 Task: For heading  Tahoma with underline.  font size for heading20,  'Change the font style of data to'Arial.  and font size to 12,  Change the alignment of both headline & data to Align left.  In the sheet  analysisSalesSummary
Action: Mouse moved to (206, 161)
Screenshot: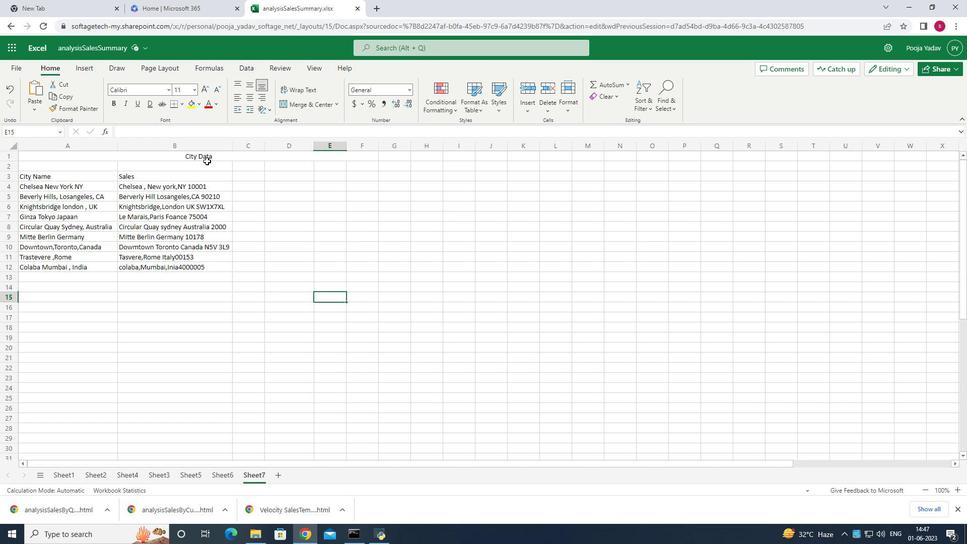 
Action: Mouse pressed left at (206, 161)
Screenshot: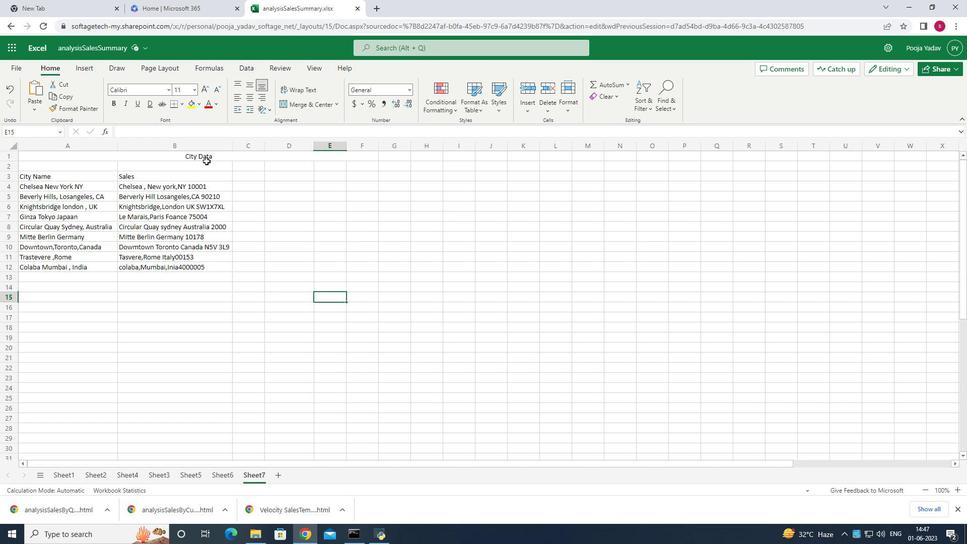 
Action: Mouse moved to (201, 158)
Screenshot: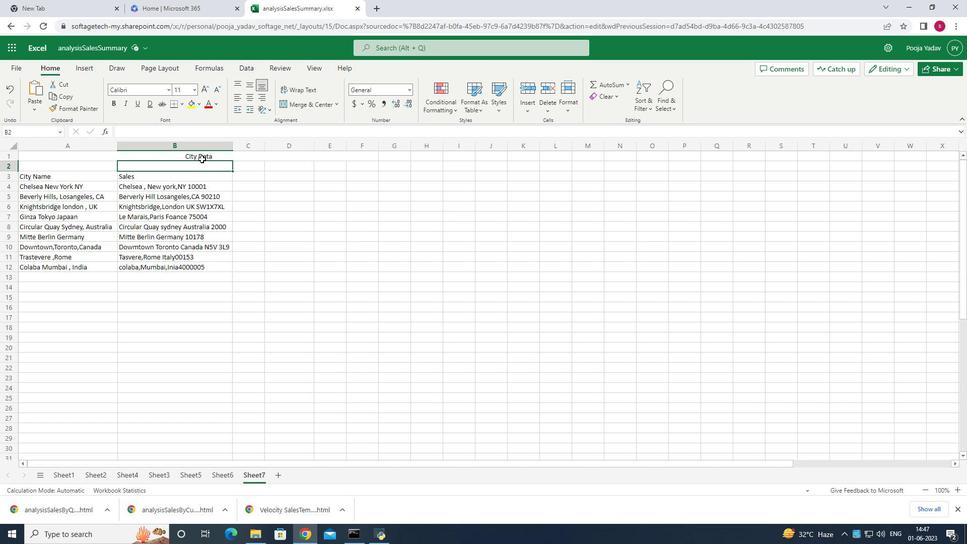 
Action: Mouse pressed left at (201, 158)
Screenshot: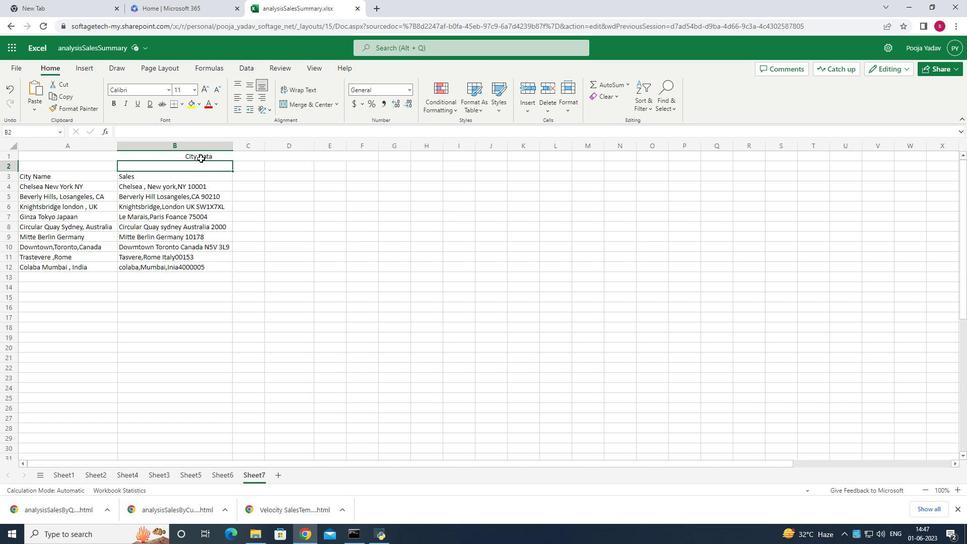 
Action: Key pressed ctrl+U
Screenshot: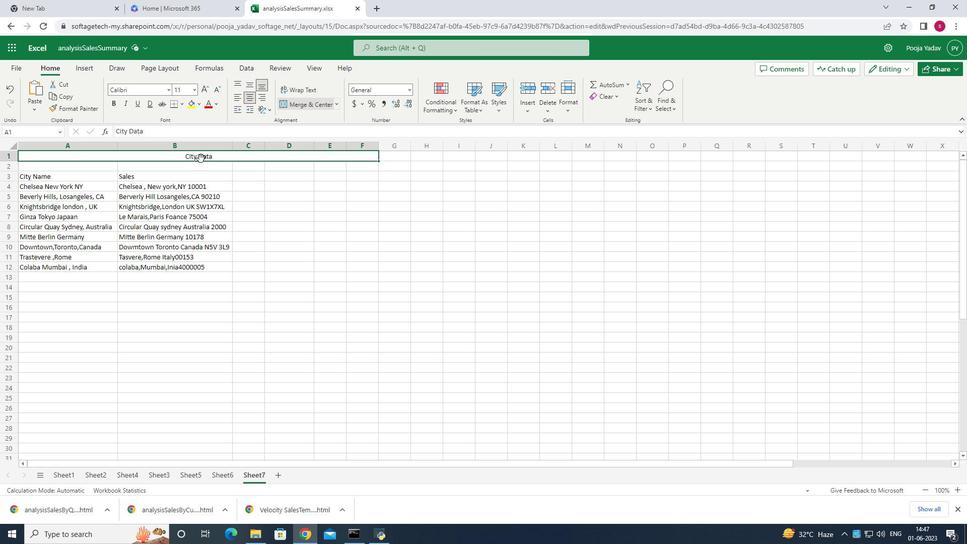 
Action: Mouse moved to (168, 88)
Screenshot: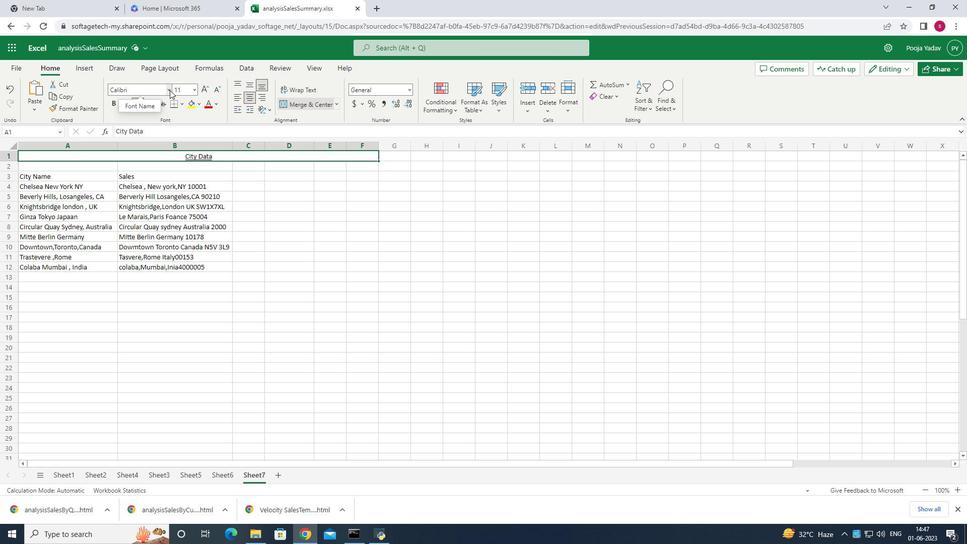 
Action: Mouse pressed left at (168, 88)
Screenshot: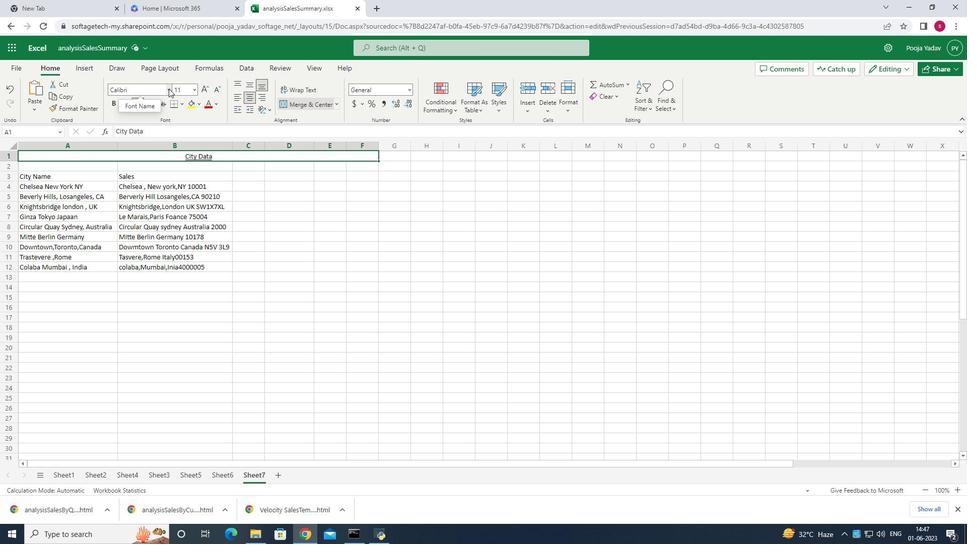 
Action: Mouse moved to (152, 223)
Screenshot: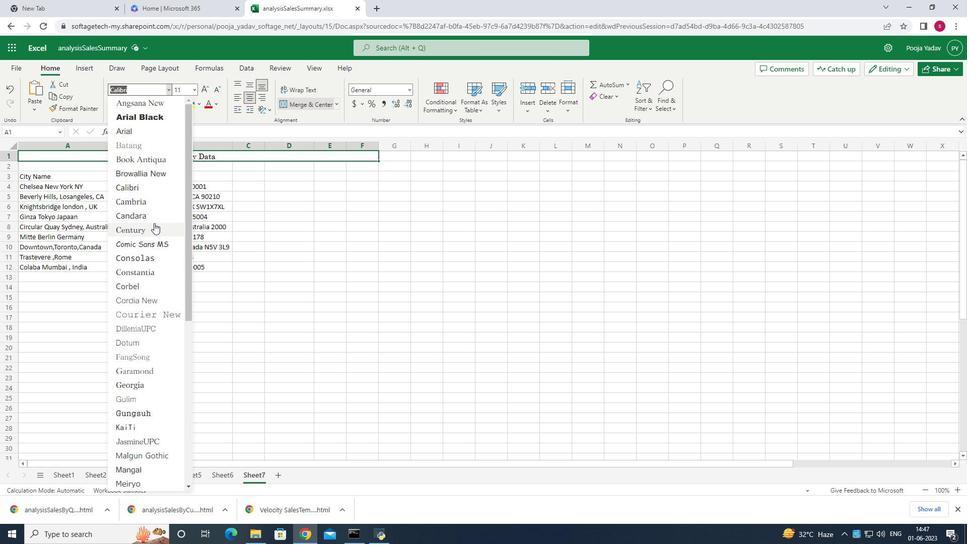 
Action: Mouse scrolled (152, 222) with delta (0, 0)
Screenshot: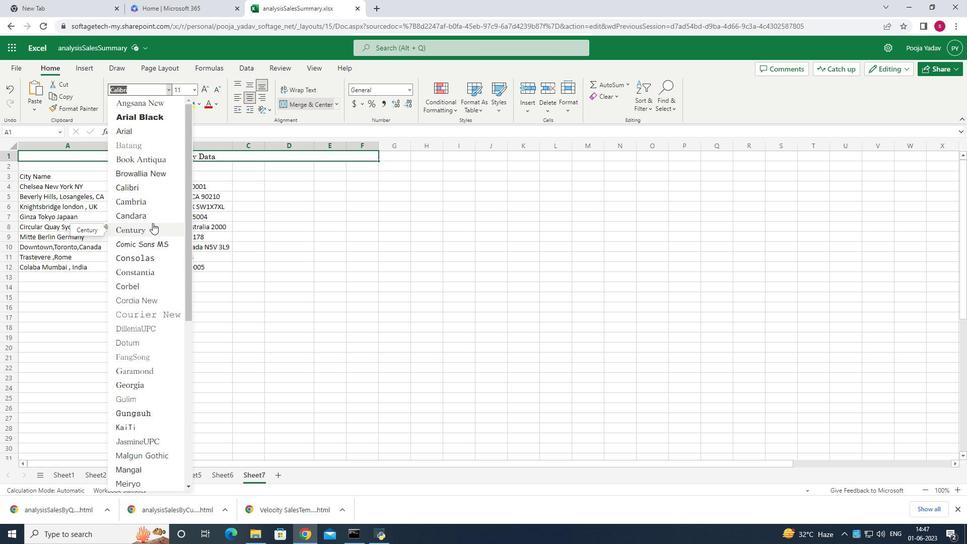 
Action: Mouse scrolled (152, 222) with delta (0, 0)
Screenshot: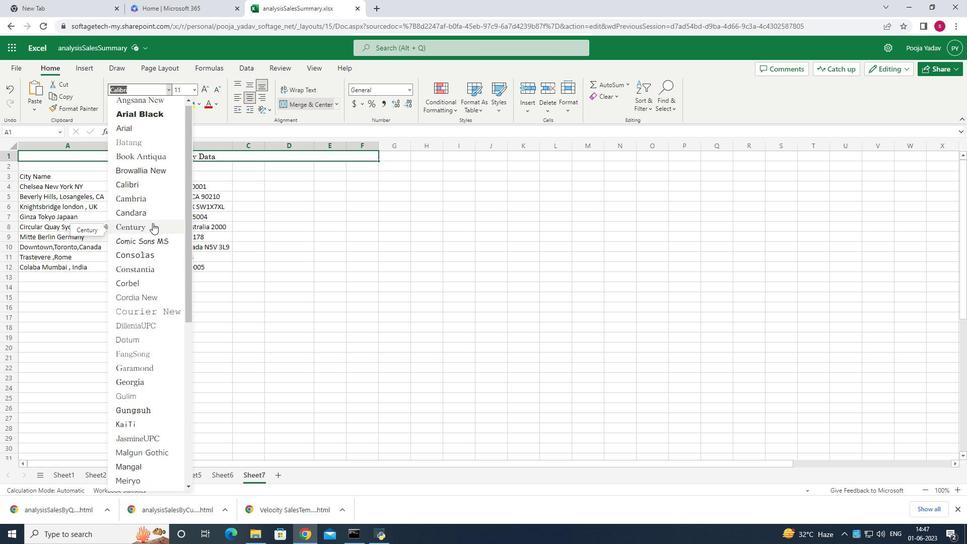 
Action: Mouse moved to (152, 223)
Screenshot: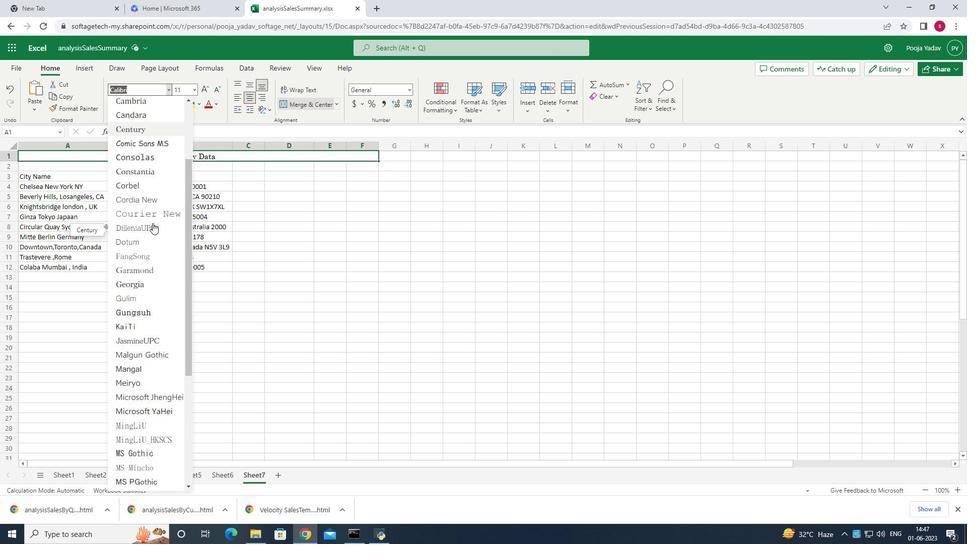 
Action: Mouse scrolled (152, 222) with delta (0, 0)
Screenshot: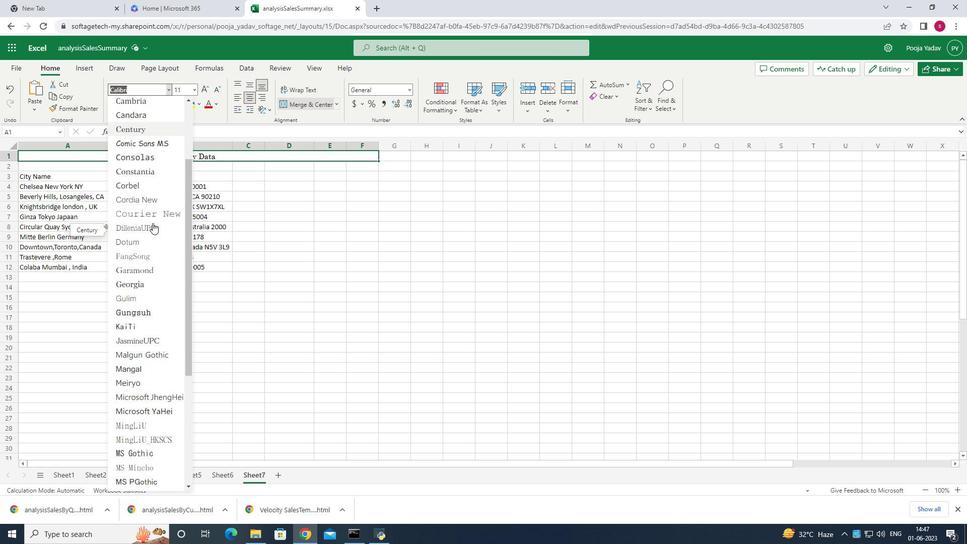 
Action: Mouse scrolled (152, 222) with delta (0, 0)
Screenshot: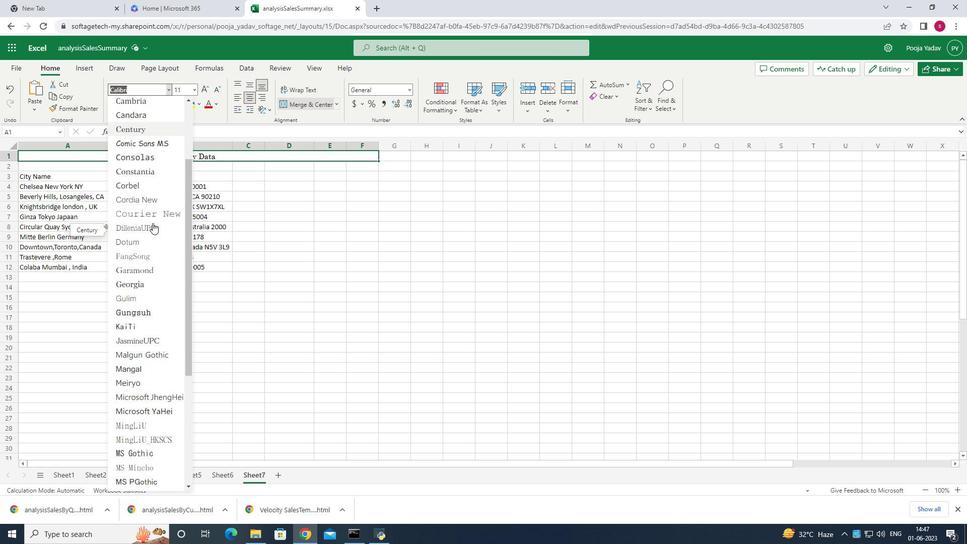
Action: Mouse scrolled (152, 222) with delta (0, 0)
Screenshot: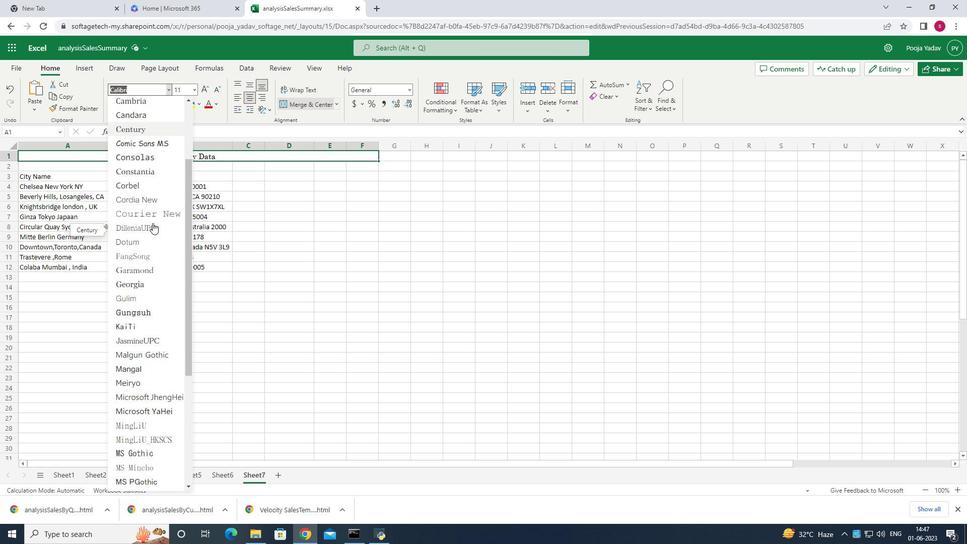 
Action: Mouse scrolled (152, 222) with delta (0, 0)
Screenshot: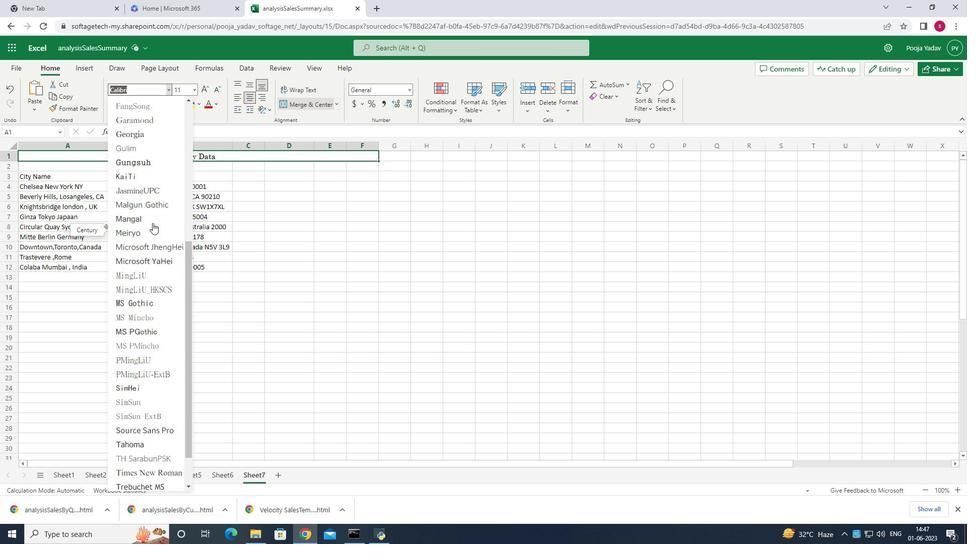 
Action: Mouse scrolled (152, 222) with delta (0, 0)
Screenshot: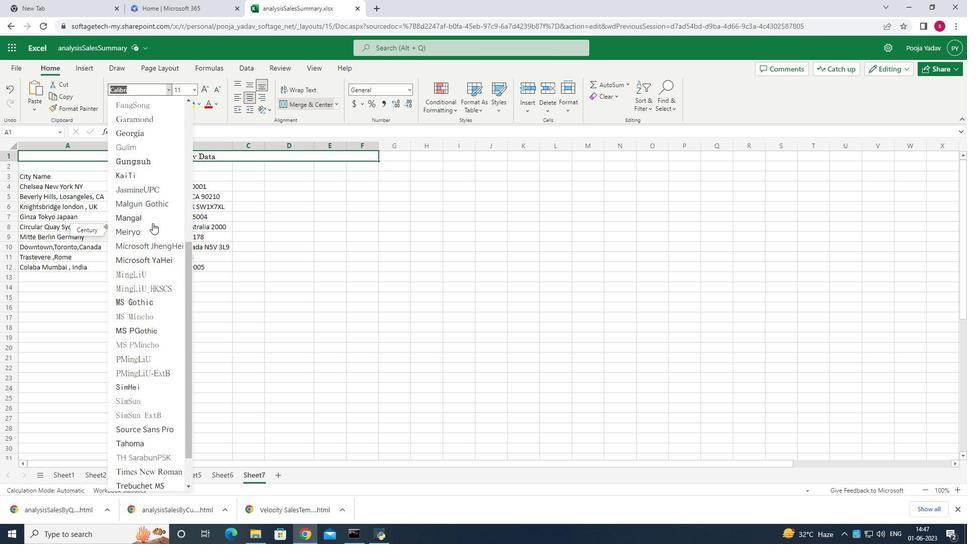 
Action: Mouse scrolled (152, 222) with delta (0, 0)
Screenshot: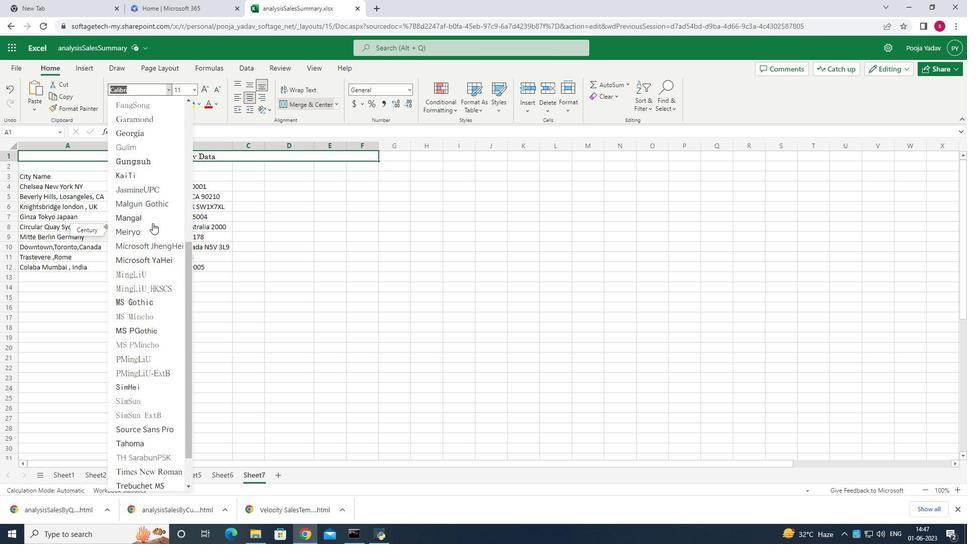 
Action: Mouse scrolled (152, 222) with delta (0, 0)
Screenshot: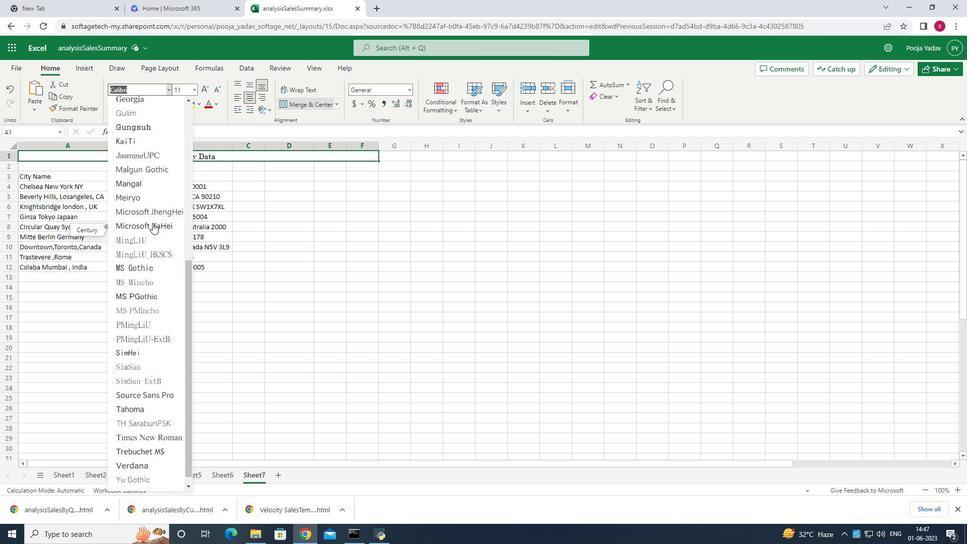
Action: Mouse scrolled (152, 222) with delta (0, 0)
Screenshot: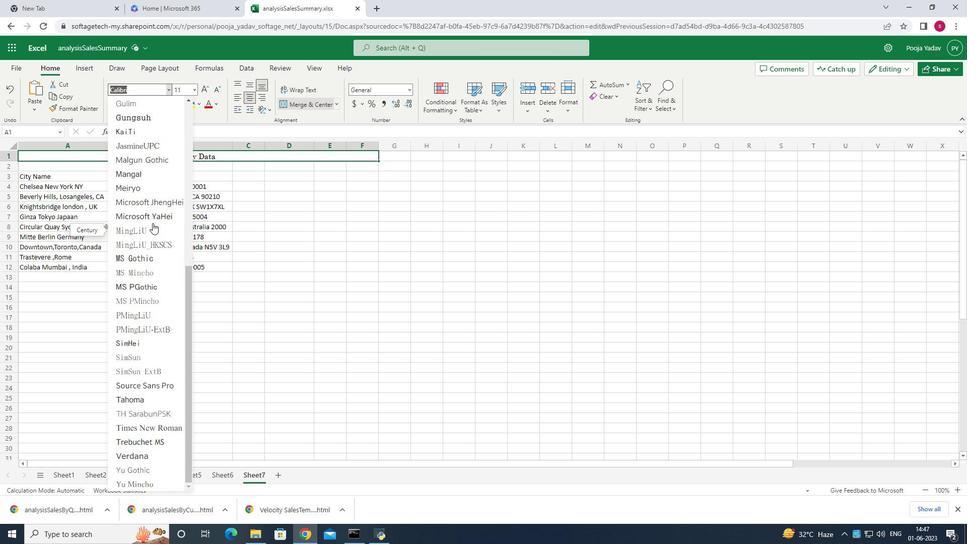 
Action: Mouse scrolled (152, 222) with delta (0, 0)
Screenshot: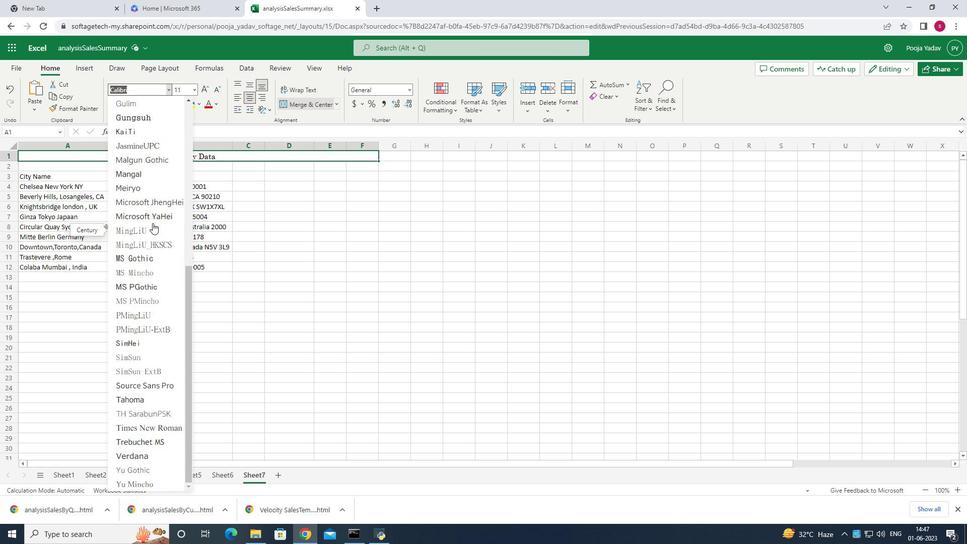 
Action: Mouse scrolled (152, 222) with delta (0, 0)
Screenshot: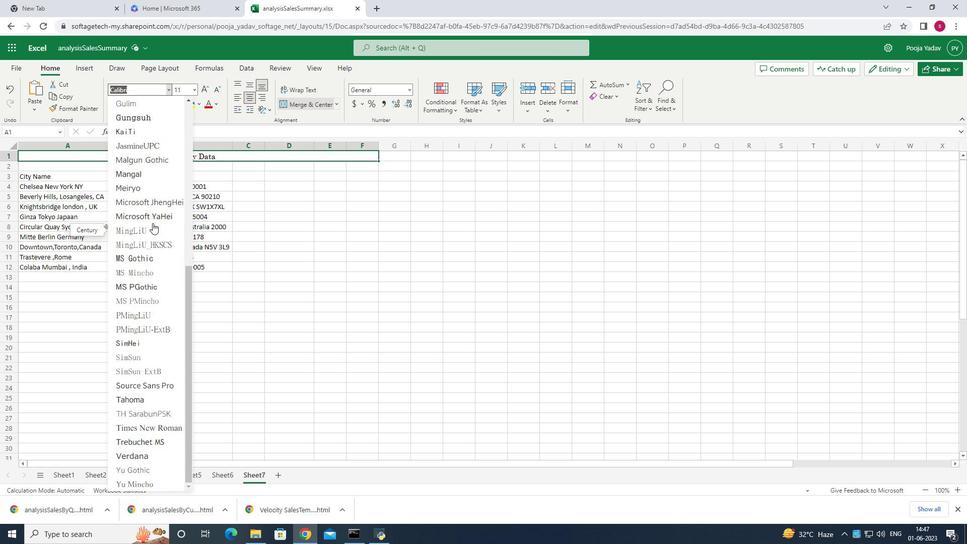 
Action: Mouse scrolled (152, 222) with delta (0, 0)
Screenshot: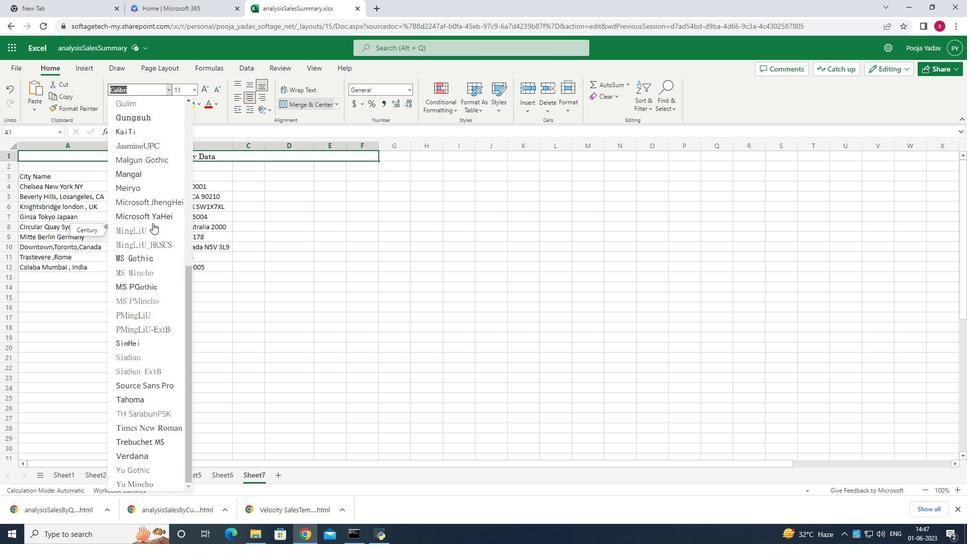 
Action: Mouse scrolled (152, 222) with delta (0, 0)
Screenshot: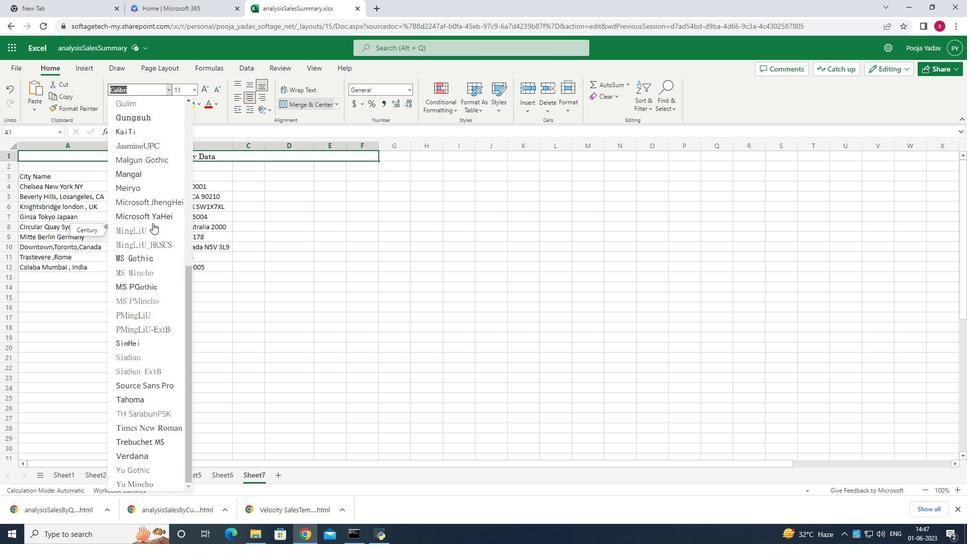 
Action: Mouse scrolled (152, 222) with delta (0, 0)
Screenshot: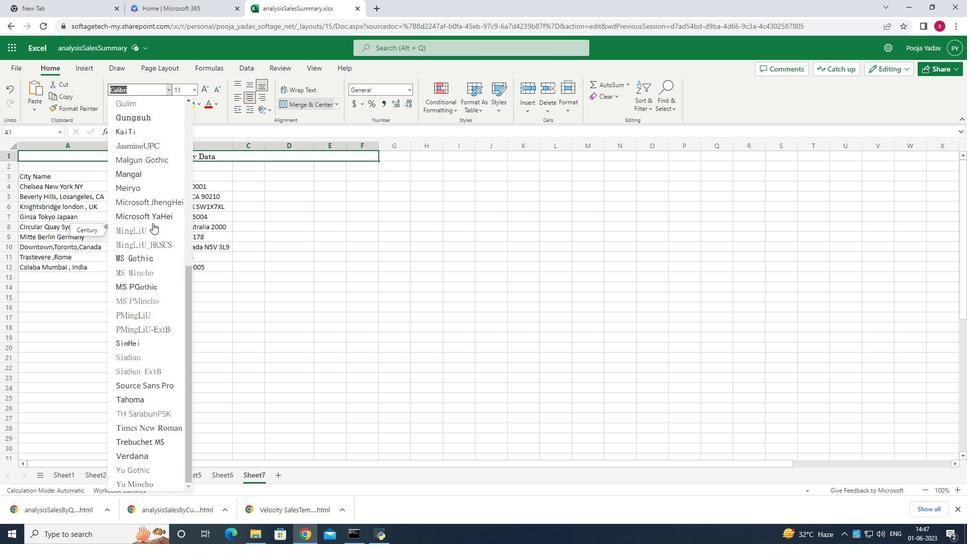 
Action: Mouse moved to (157, 88)
Screenshot: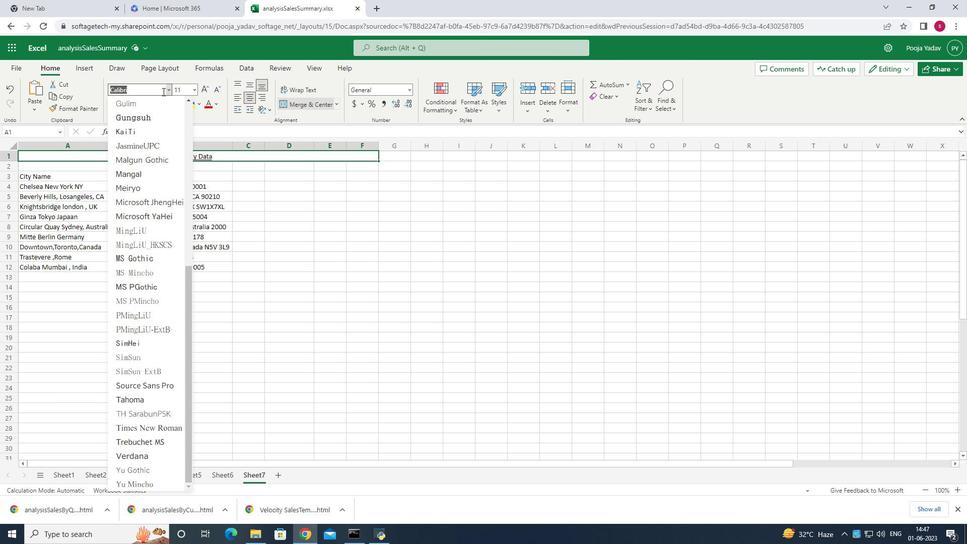 
Action: Mouse pressed left at (157, 88)
Screenshot: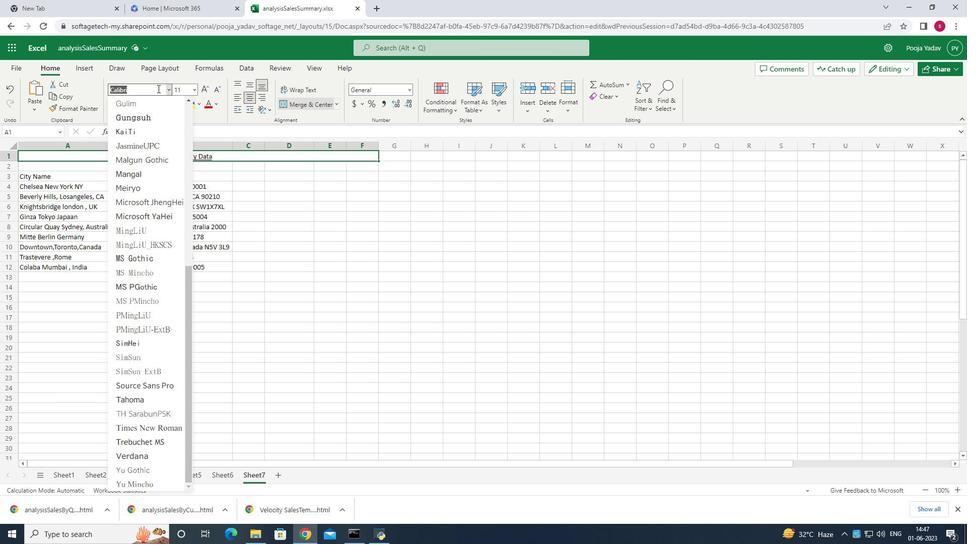 
Action: Mouse moved to (157, 88)
Screenshot: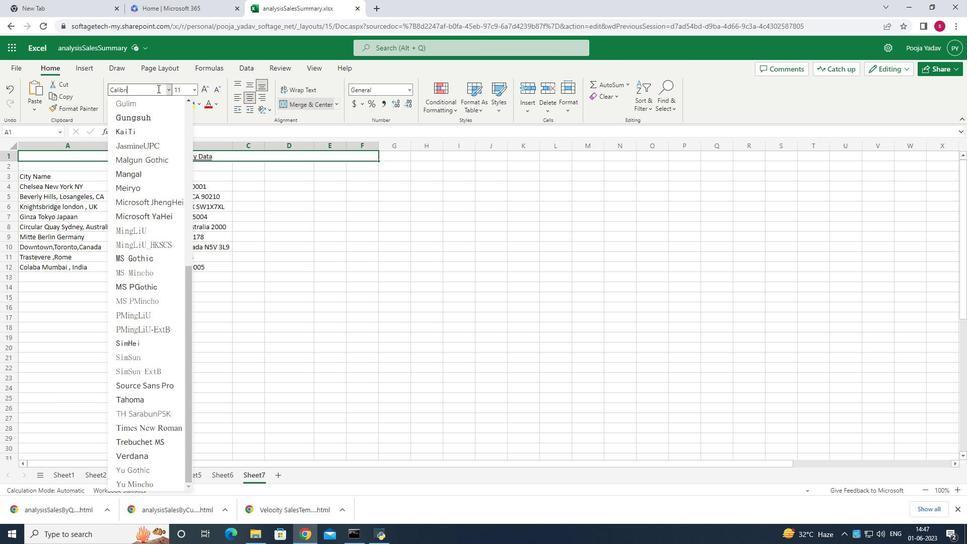
Action: Key pressed <Key.backspace><Key.backspace><Key.backspace><Key.backspace><Key.backspace><Key.backspace><Key.backspace><Key.backspace><Key.backspace><Key.backspace><Key.backspace><Key.shift>Taho<Key.enter>
Screenshot: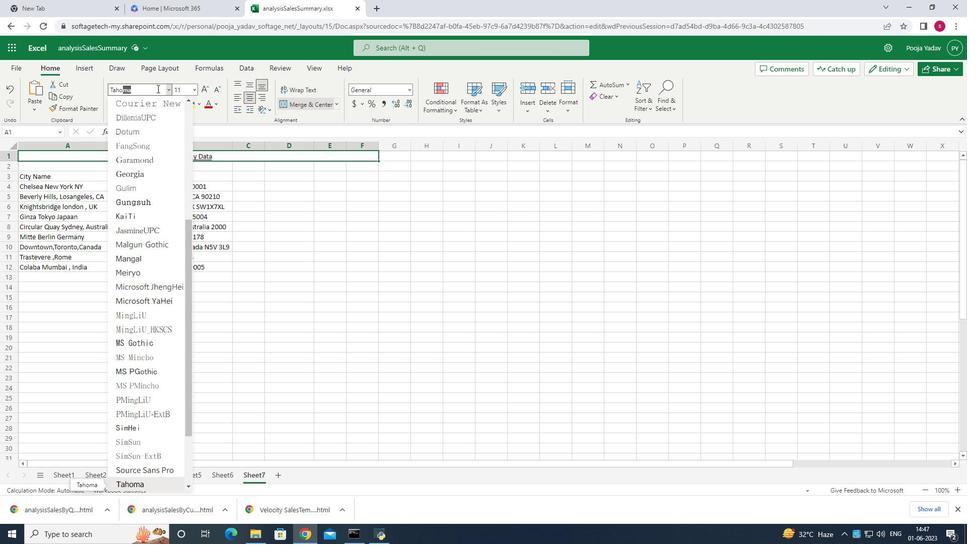 
Action: Mouse moved to (192, 87)
Screenshot: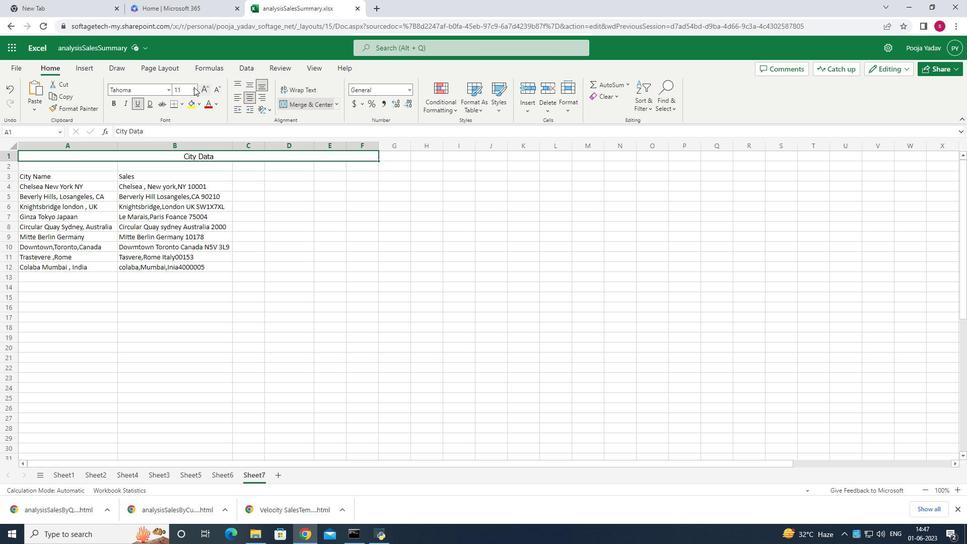 
Action: Mouse pressed left at (192, 87)
Screenshot: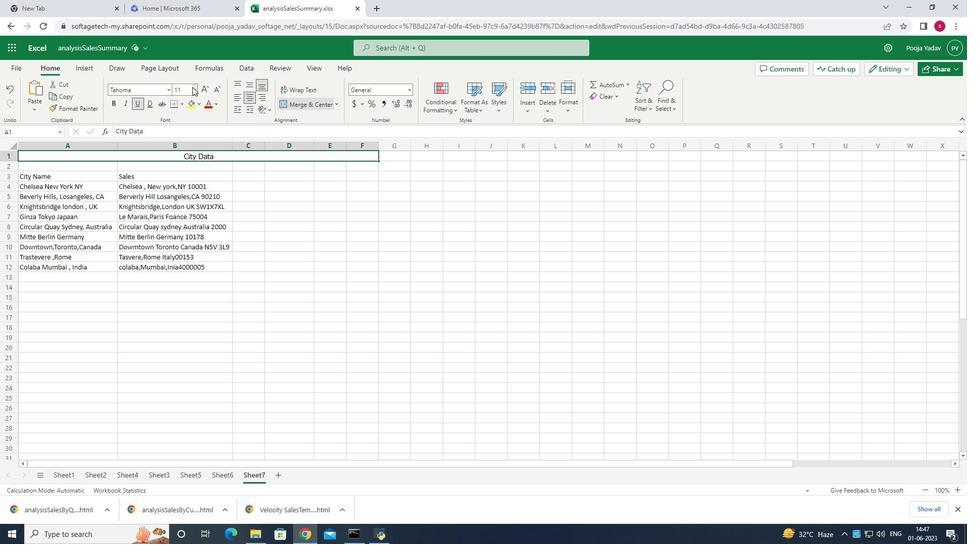 
Action: Mouse moved to (180, 212)
Screenshot: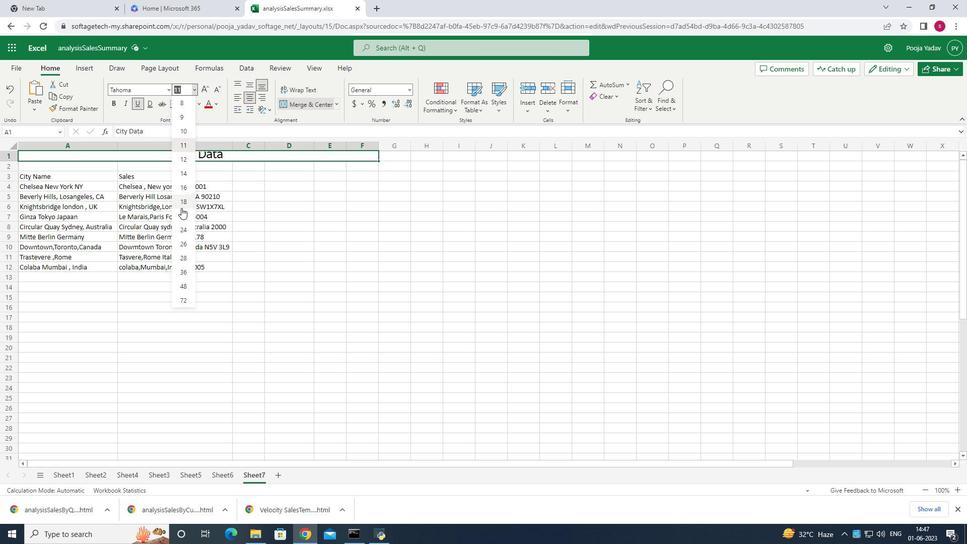 
Action: Mouse pressed left at (180, 212)
Screenshot: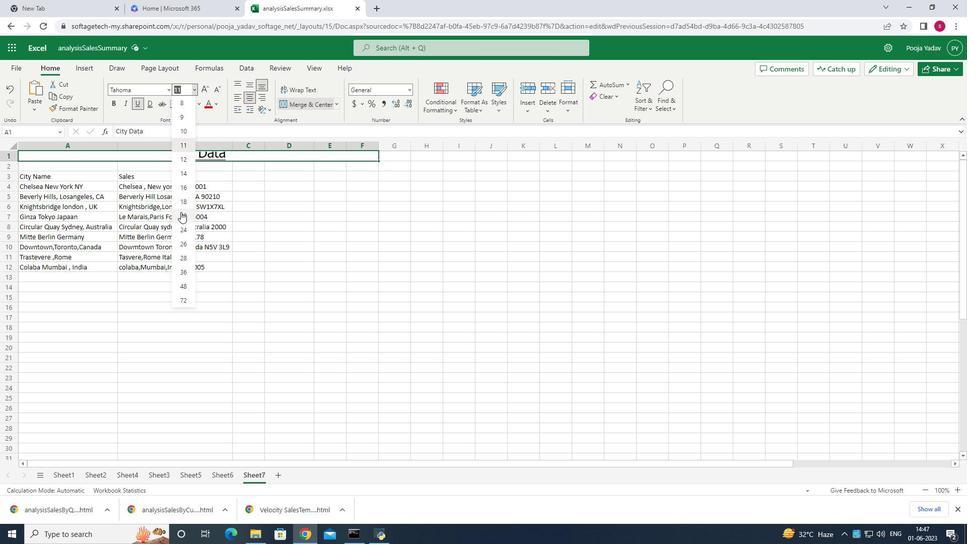 
Action: Mouse moved to (174, 160)
Screenshot: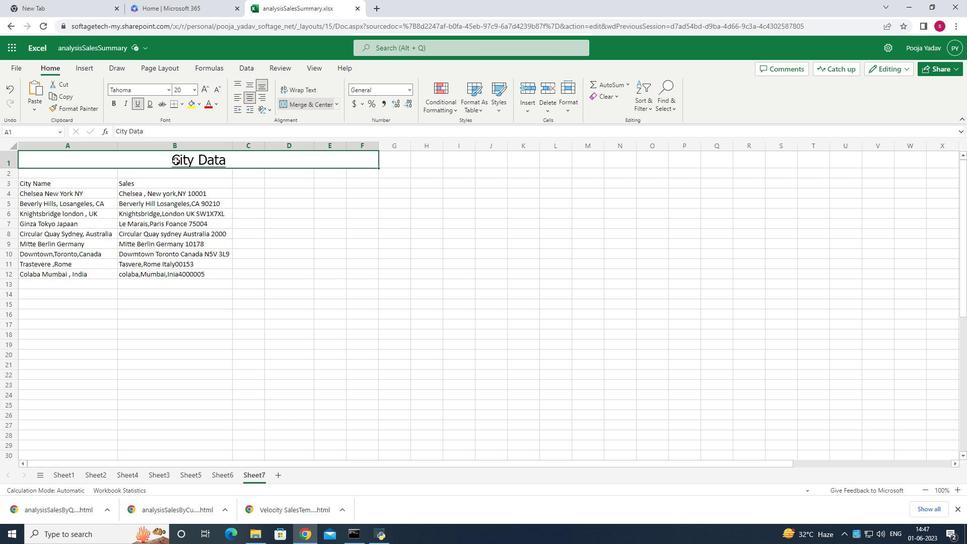
Action: Mouse pressed left at (174, 160)
Screenshot: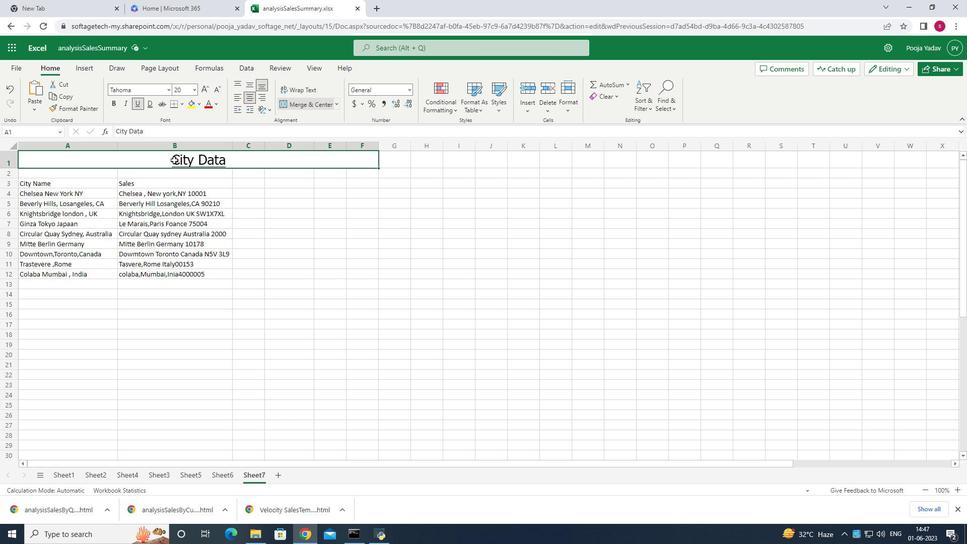 
Action: Mouse pressed left at (174, 160)
Screenshot: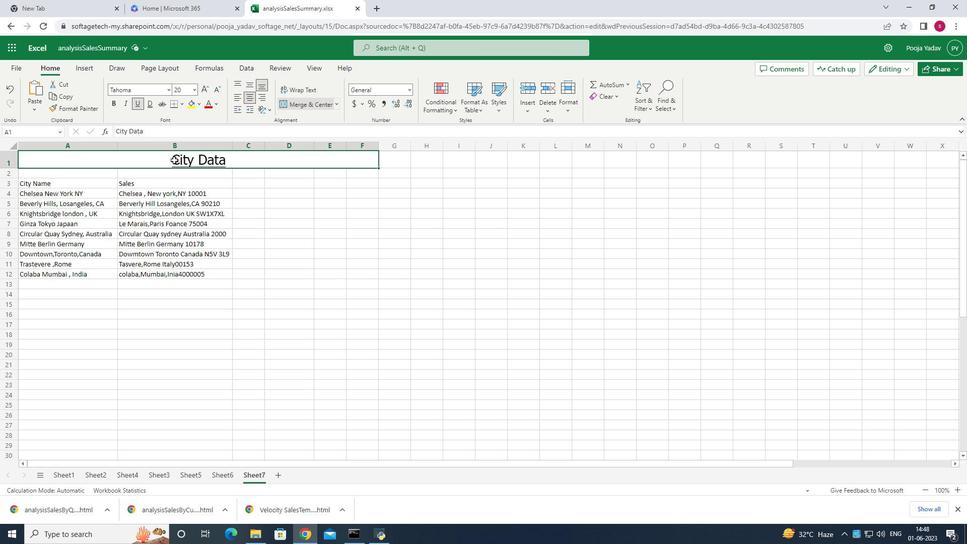 
Action: Mouse moved to (377, 143)
Screenshot: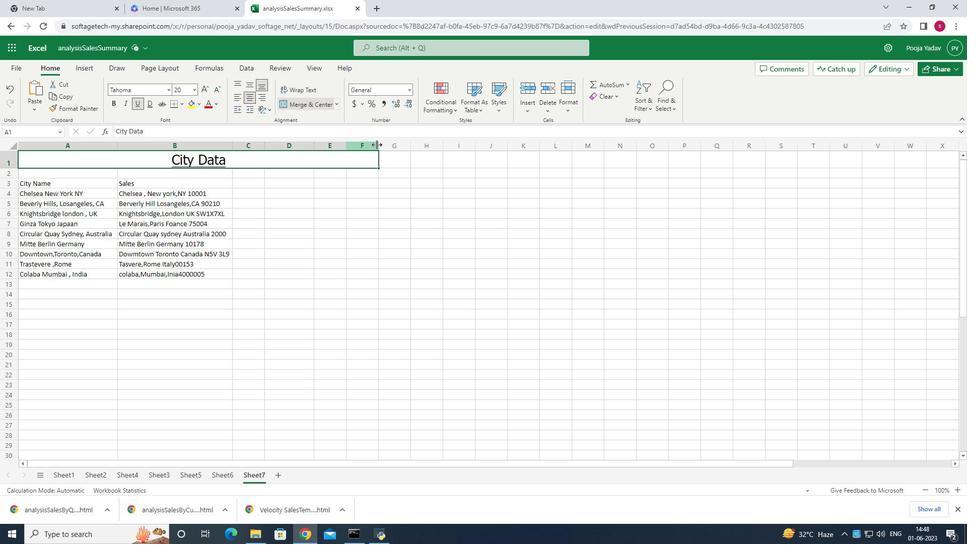 
Action: Mouse pressed left at (377, 143)
Screenshot: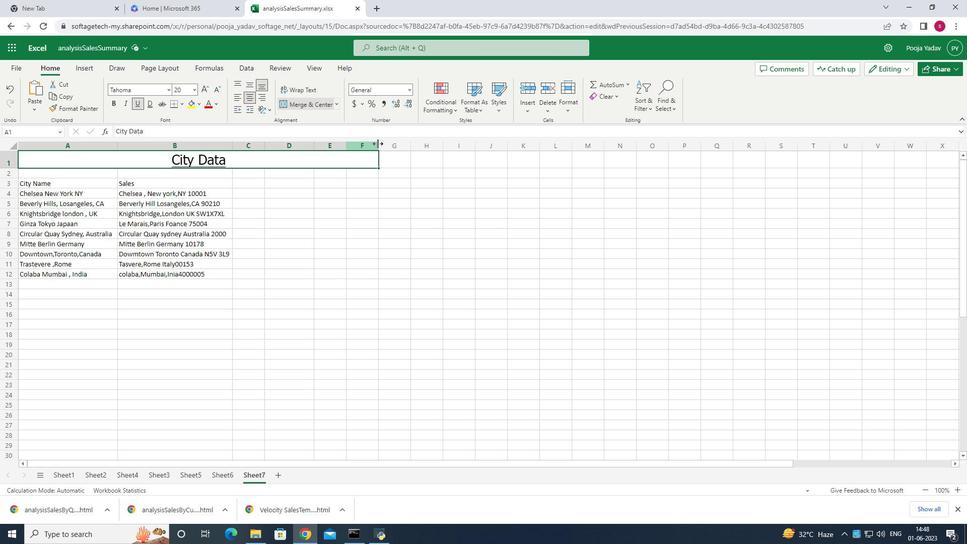 
Action: Mouse moved to (345, 143)
Screenshot: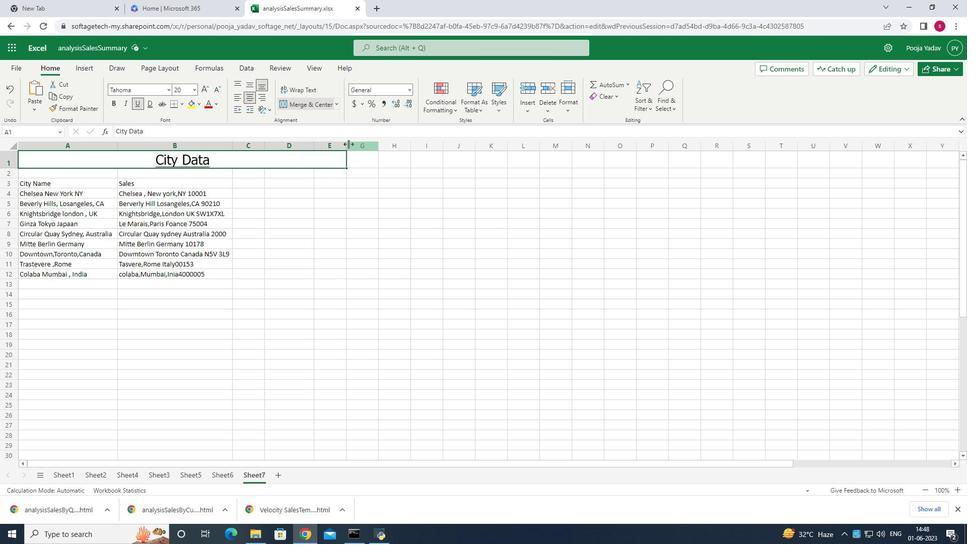 
Action: Mouse pressed left at (345, 143)
Screenshot: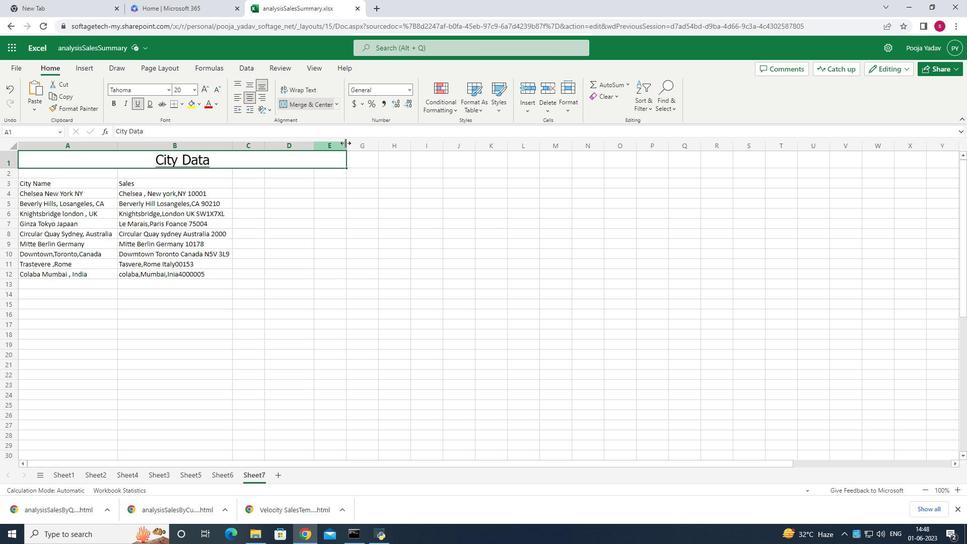 
Action: Mouse moved to (315, 143)
Screenshot: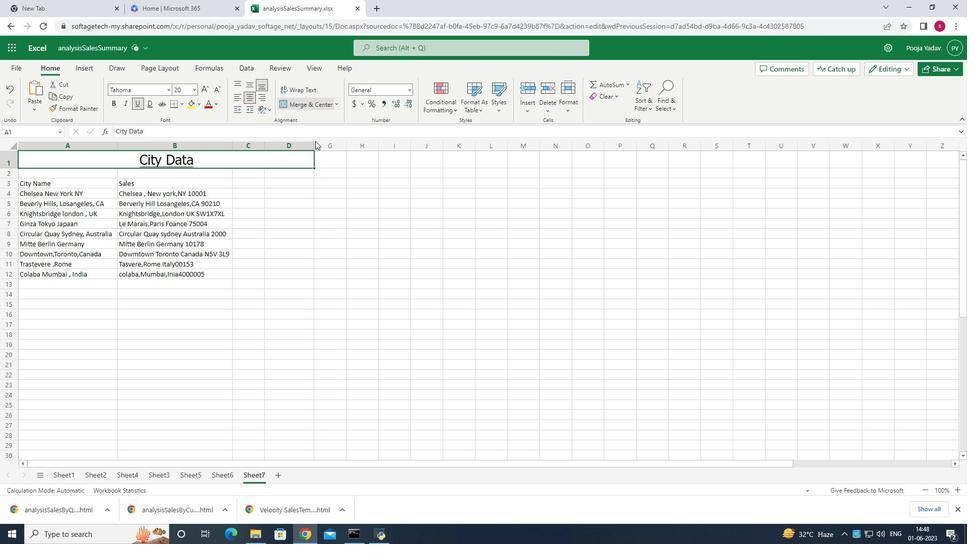 
Action: Mouse pressed left at (315, 143)
Screenshot: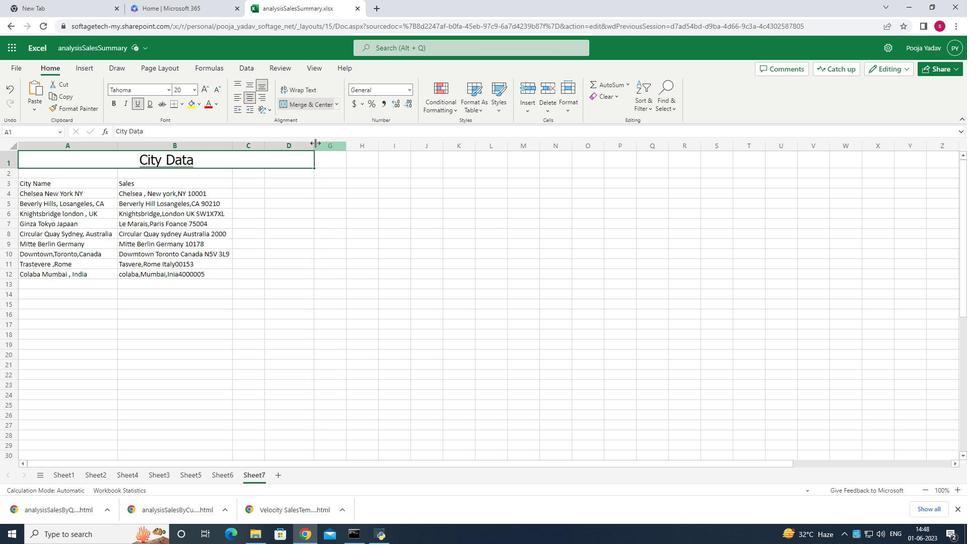 
Action: Mouse moved to (189, 162)
Screenshot: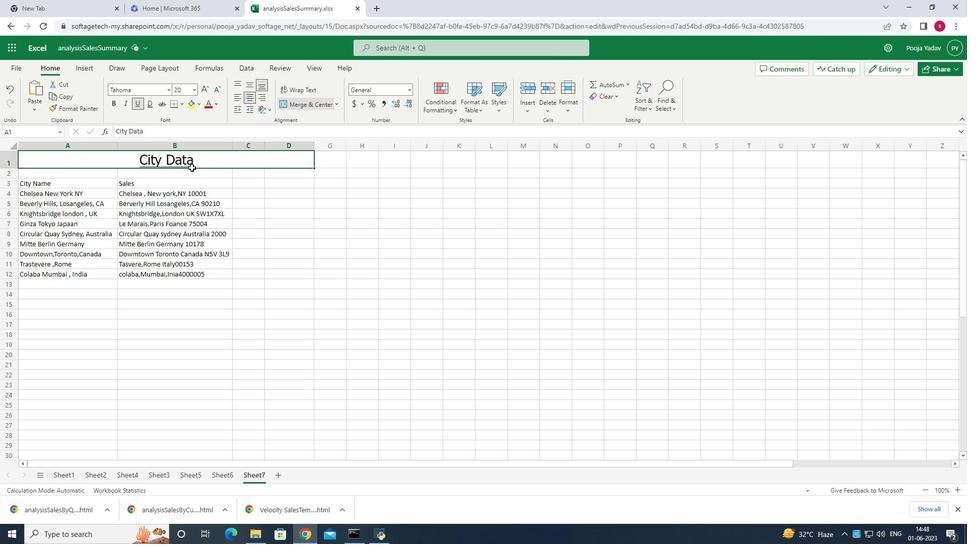 
Action: Mouse pressed left at (189, 162)
Screenshot: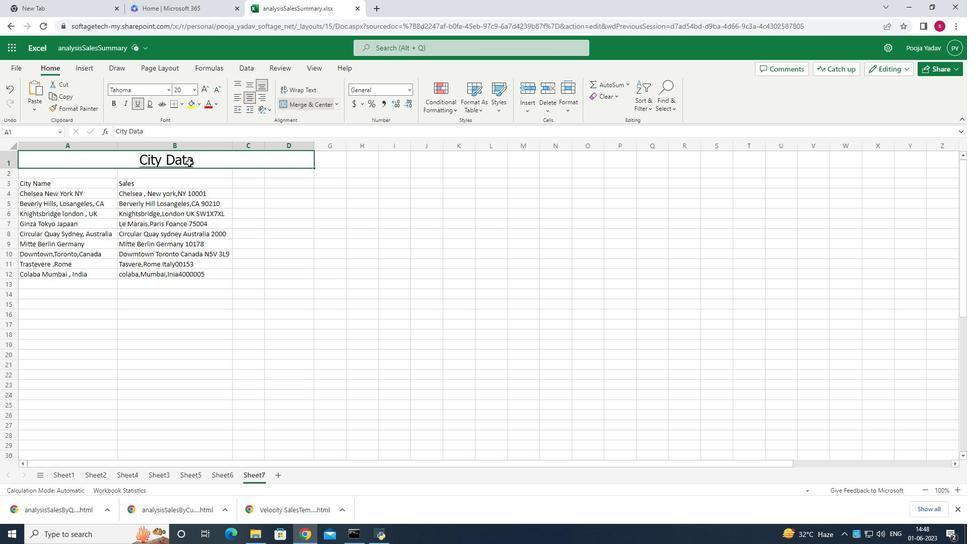 
Action: Mouse moved to (253, 198)
Screenshot: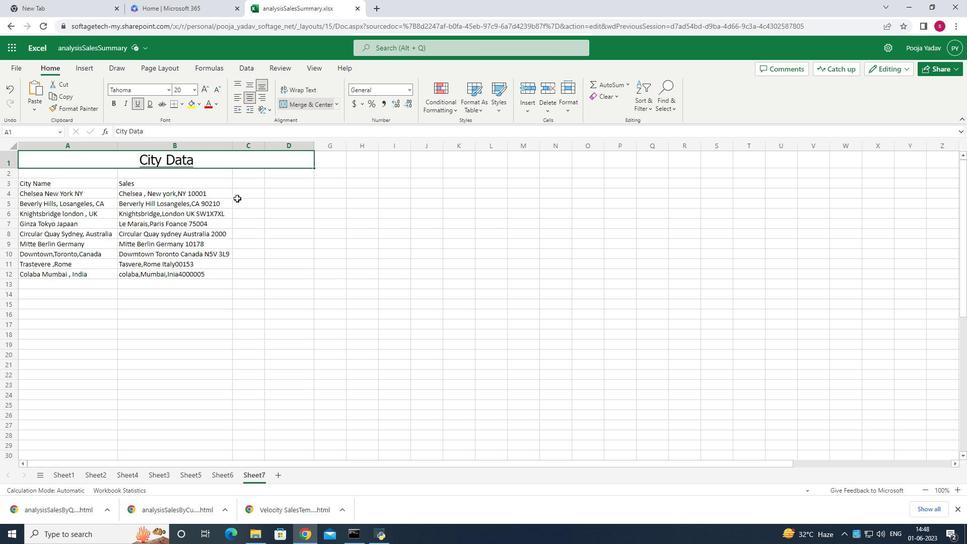 
Action: Mouse pressed left at (253, 198)
Screenshot: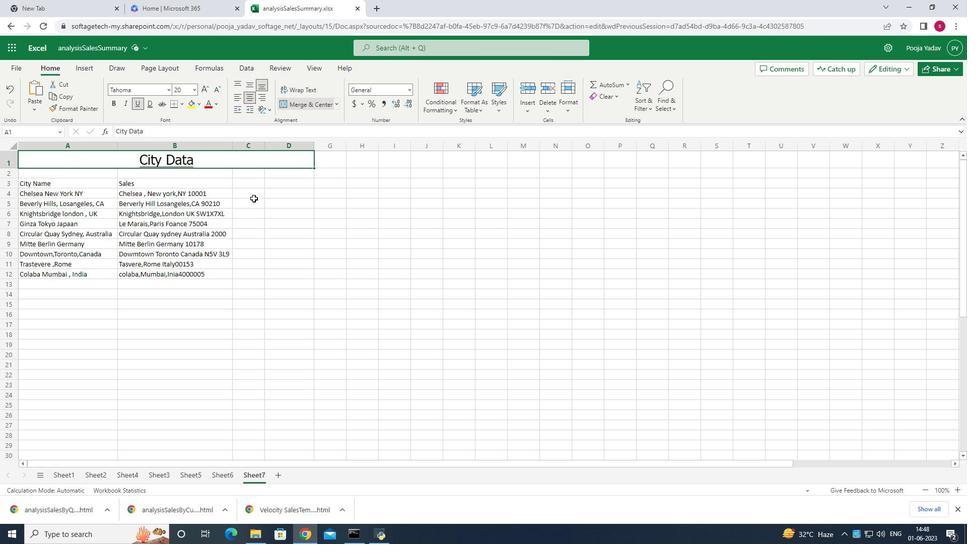 
Action: Mouse moved to (169, 166)
Screenshot: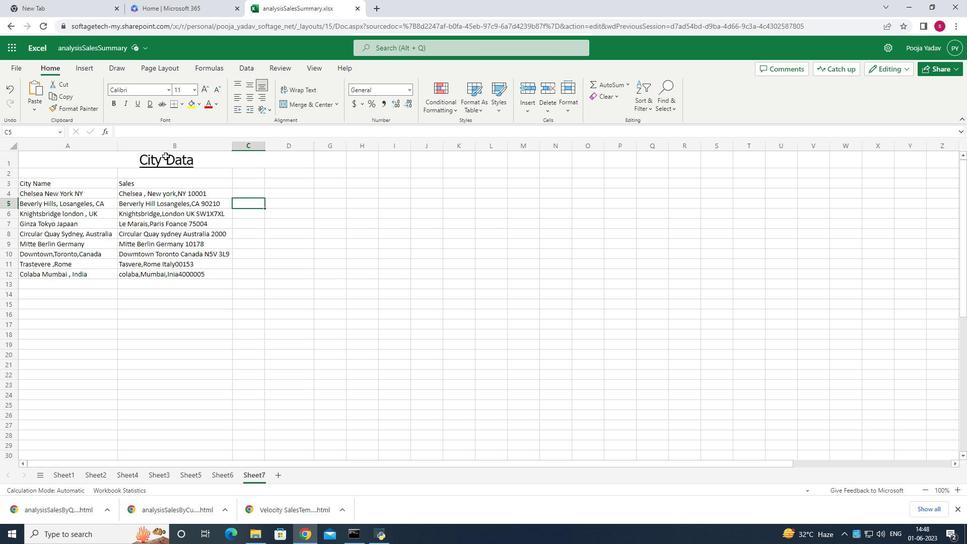 
Action: Mouse pressed left at (169, 166)
Screenshot: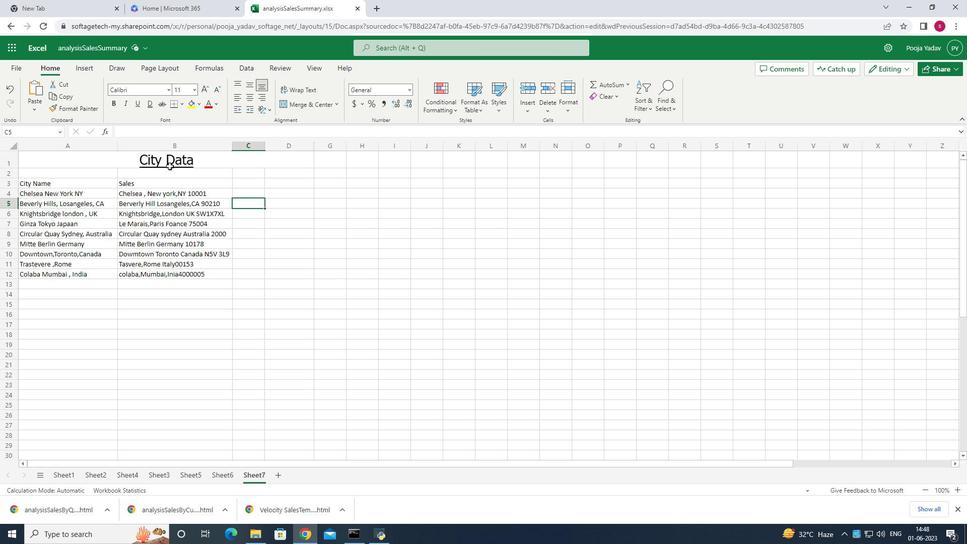 
Action: Mouse moved to (314, 142)
Screenshot: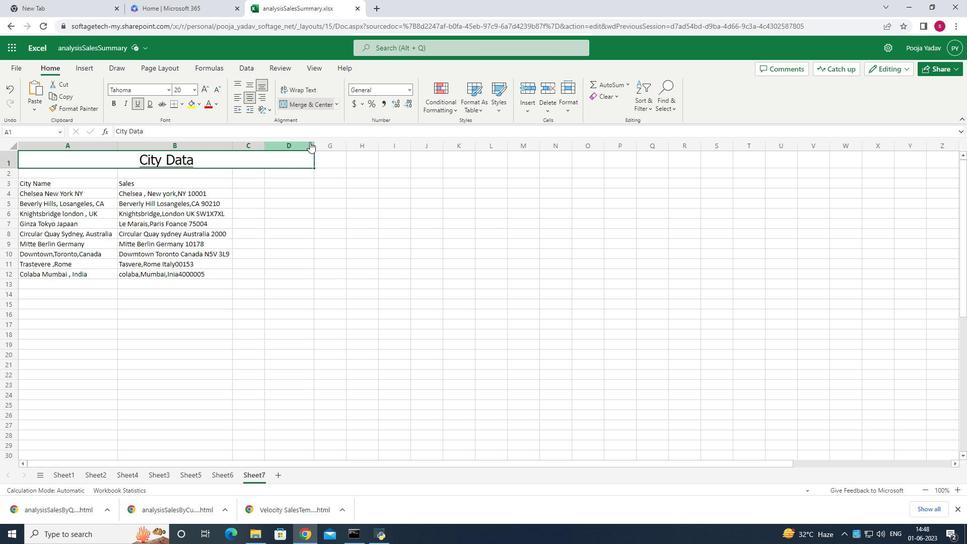 
Action: Mouse pressed left at (314, 142)
Screenshot: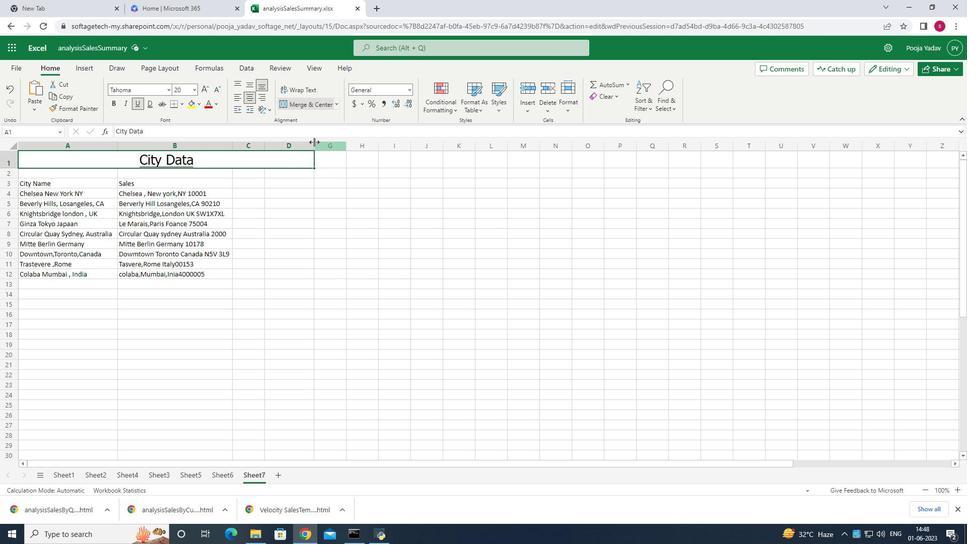 
Action: Mouse moved to (44, 178)
Screenshot: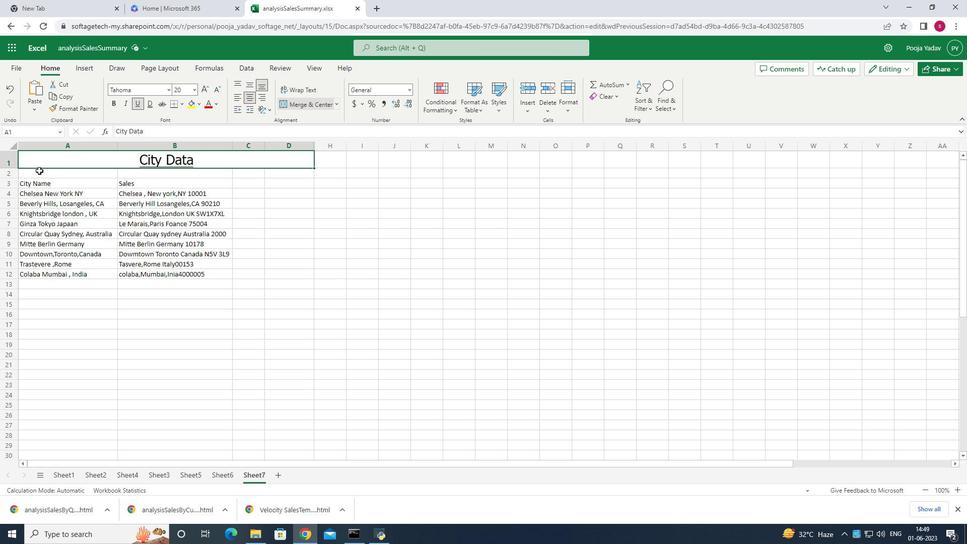 
Action: Mouse pressed left at (44, 178)
Screenshot: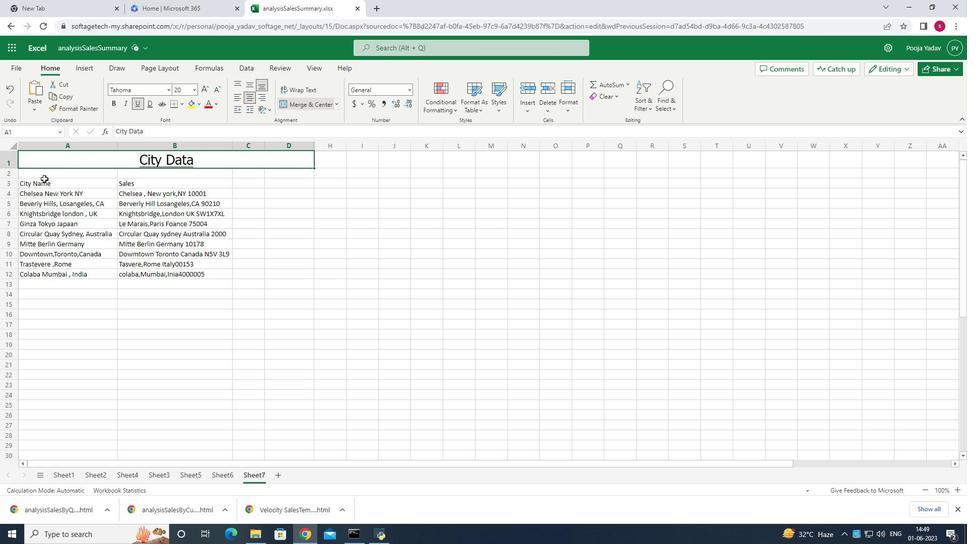 
Action: Mouse moved to (83, 171)
Screenshot: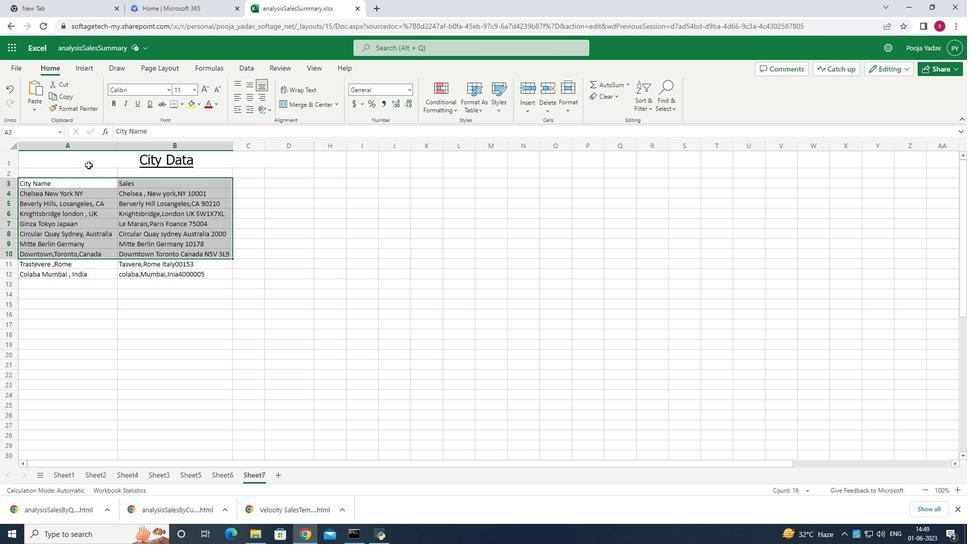 
Action: Mouse pressed left at (83, 171)
Screenshot: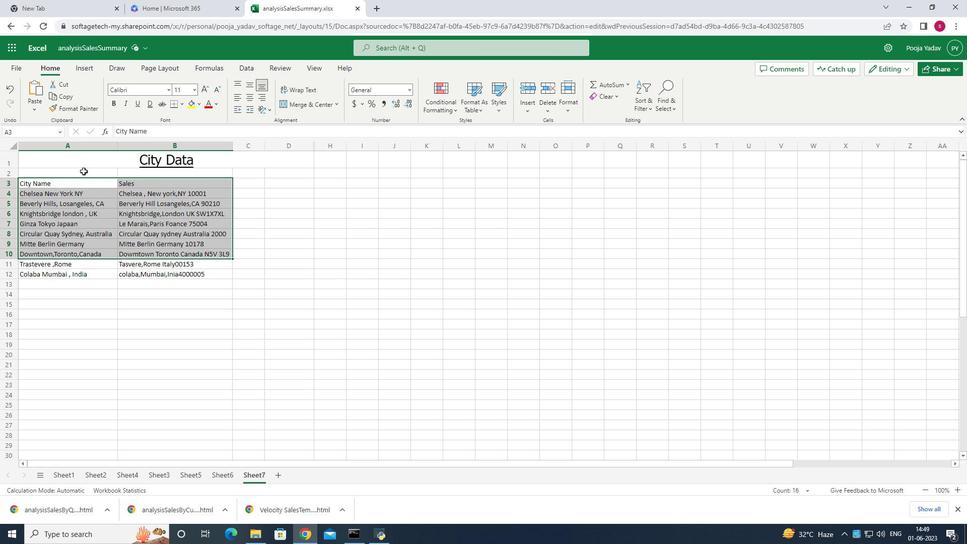 
Action: Mouse pressed left at (83, 171)
Screenshot: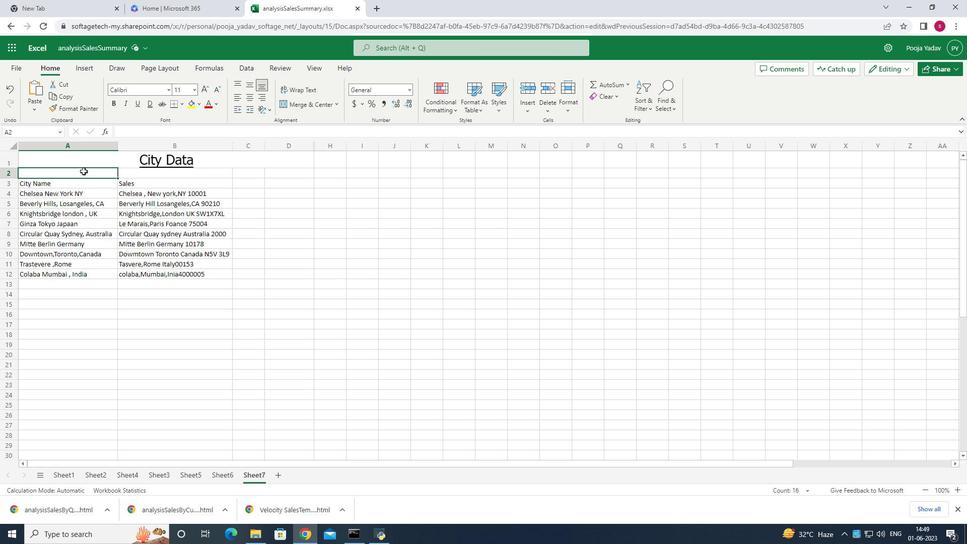 
Action: Mouse moved to (167, 92)
Screenshot: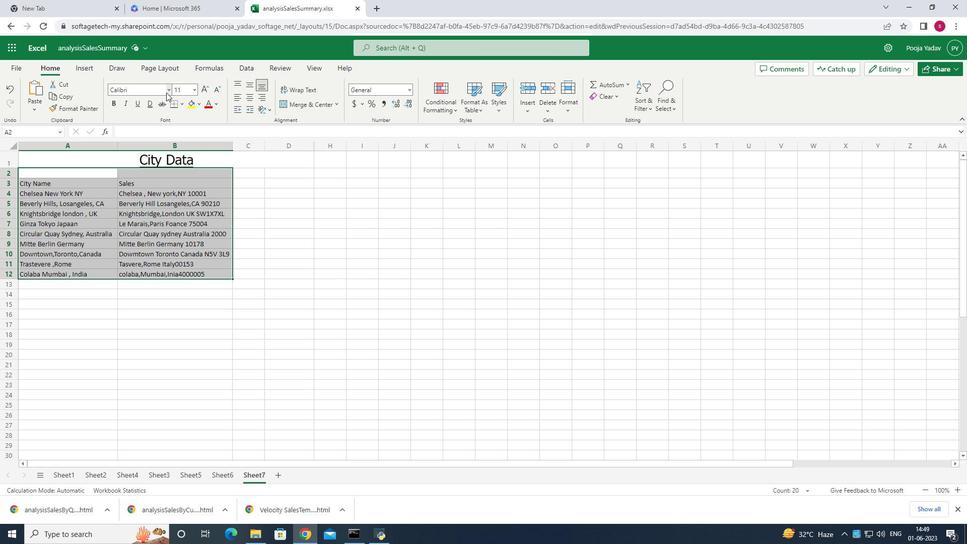
Action: Mouse pressed left at (167, 92)
Screenshot: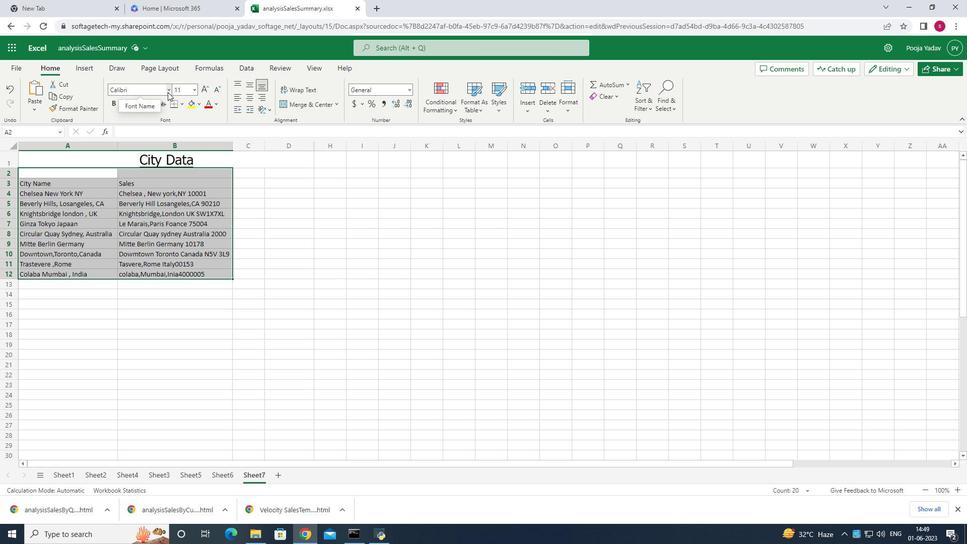 
Action: Mouse moved to (150, 130)
Screenshot: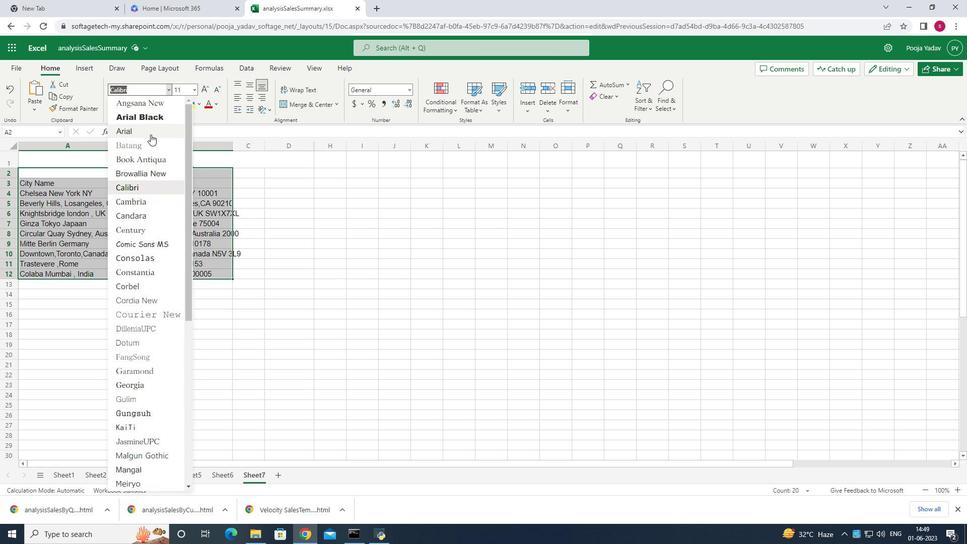
Action: Mouse pressed left at (150, 130)
Screenshot: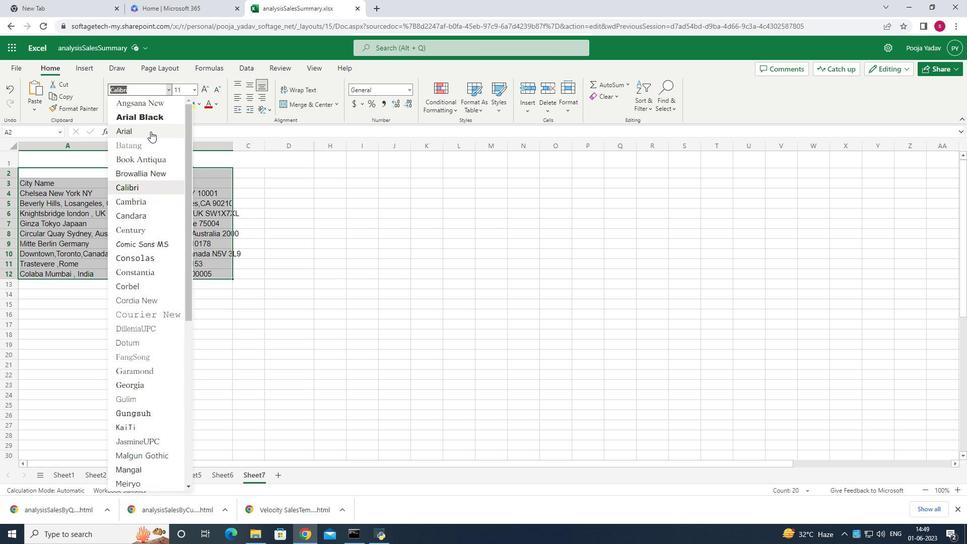 
Action: Mouse moved to (231, 146)
Screenshot: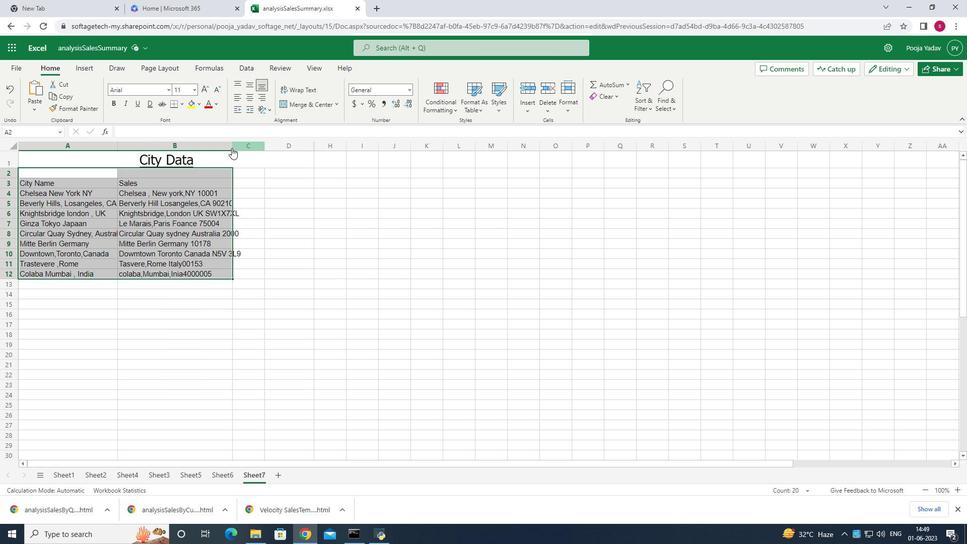 
Action: Mouse pressed left at (231, 146)
Screenshot: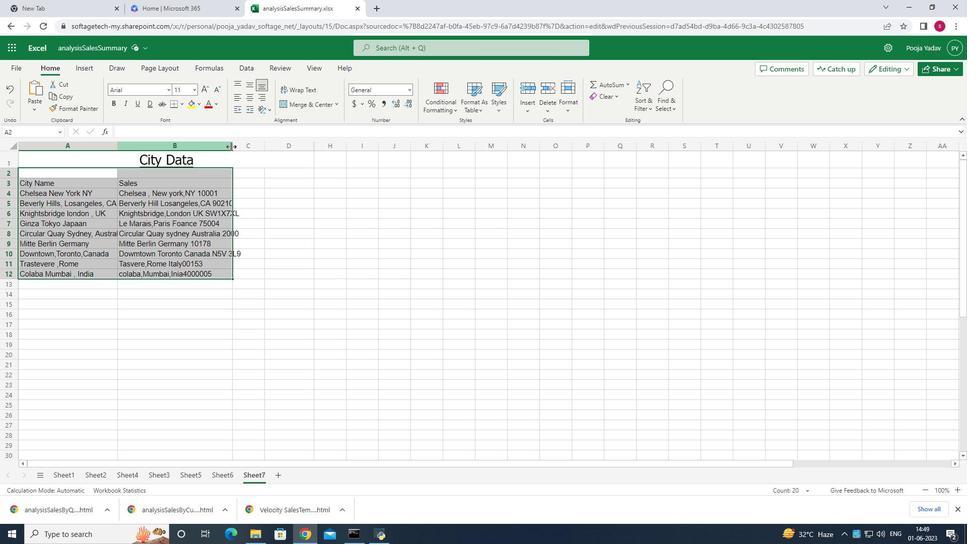 
Action: Mouse moved to (196, 88)
Screenshot: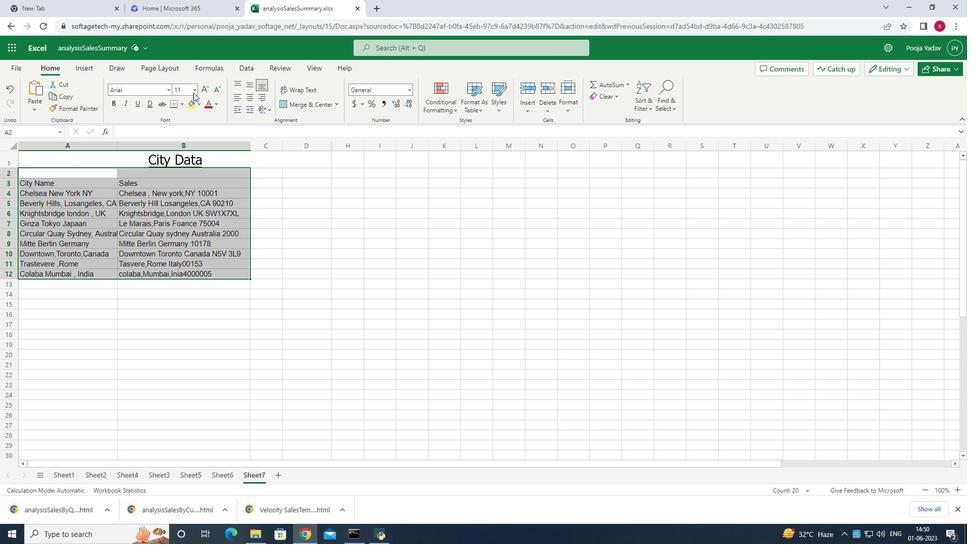 
Action: Mouse pressed left at (196, 88)
Screenshot: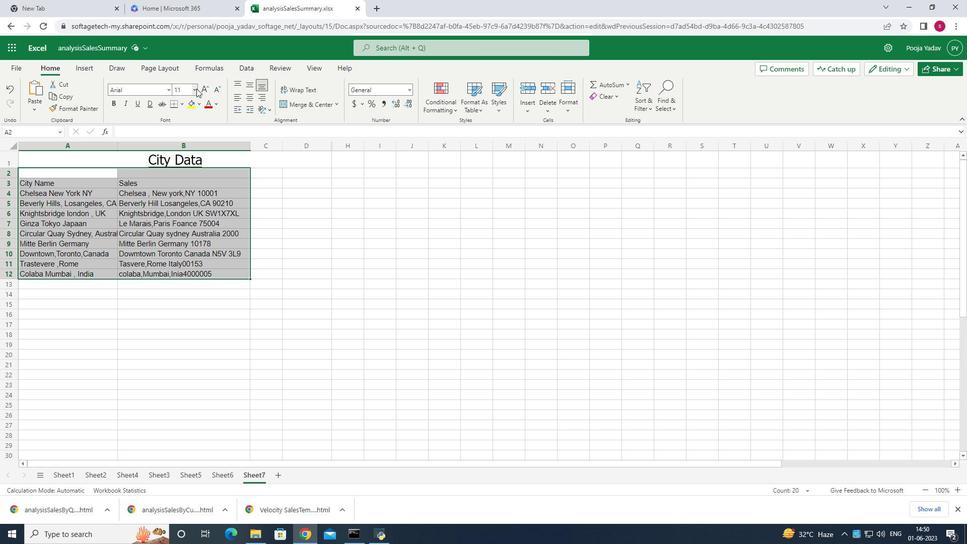 
Action: Mouse moved to (182, 157)
Screenshot: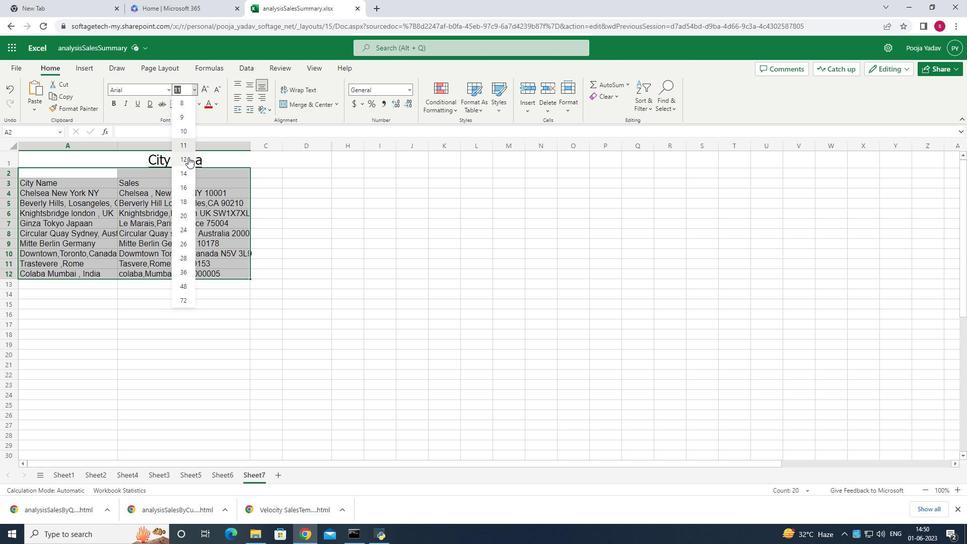 
Action: Mouse pressed left at (182, 157)
Screenshot: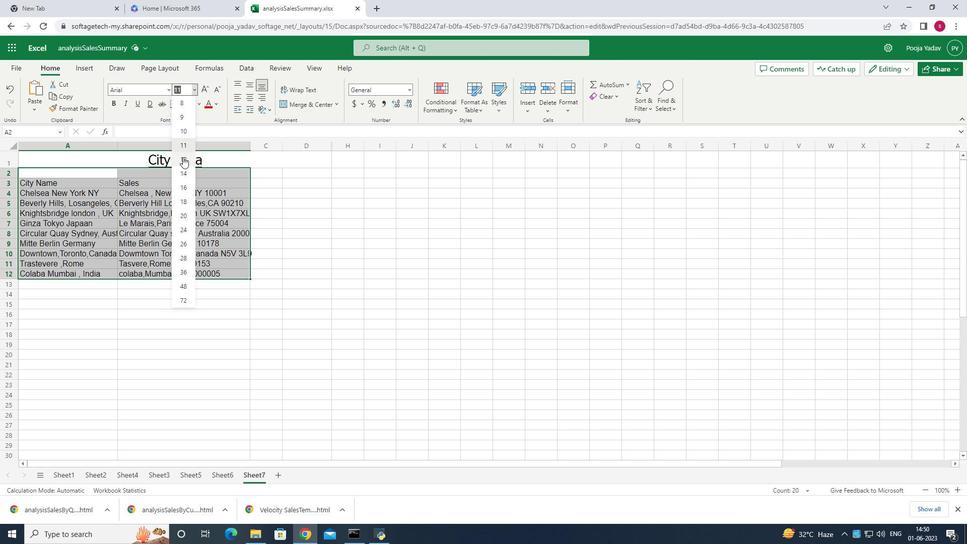 
Action: Mouse moved to (250, 144)
Screenshot: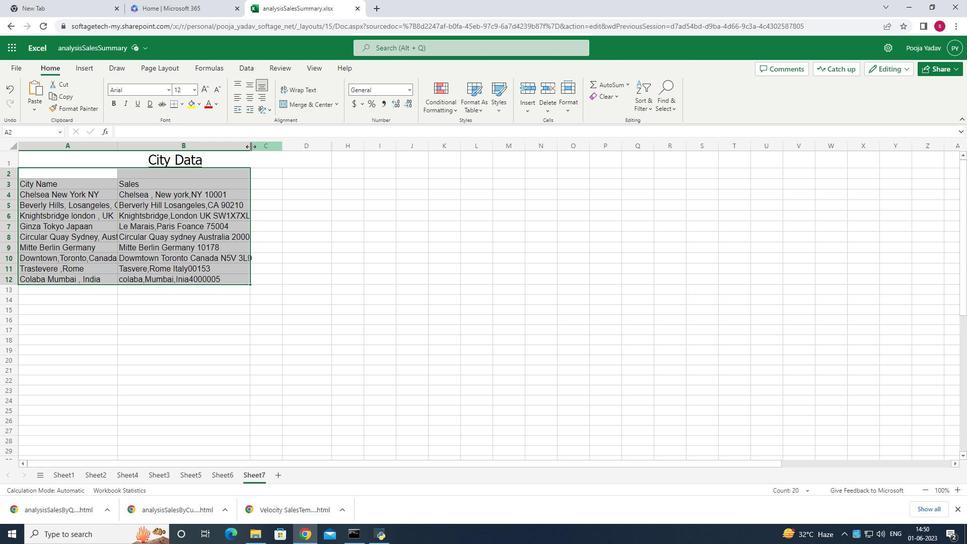 
Action: Mouse pressed left at (250, 144)
Screenshot: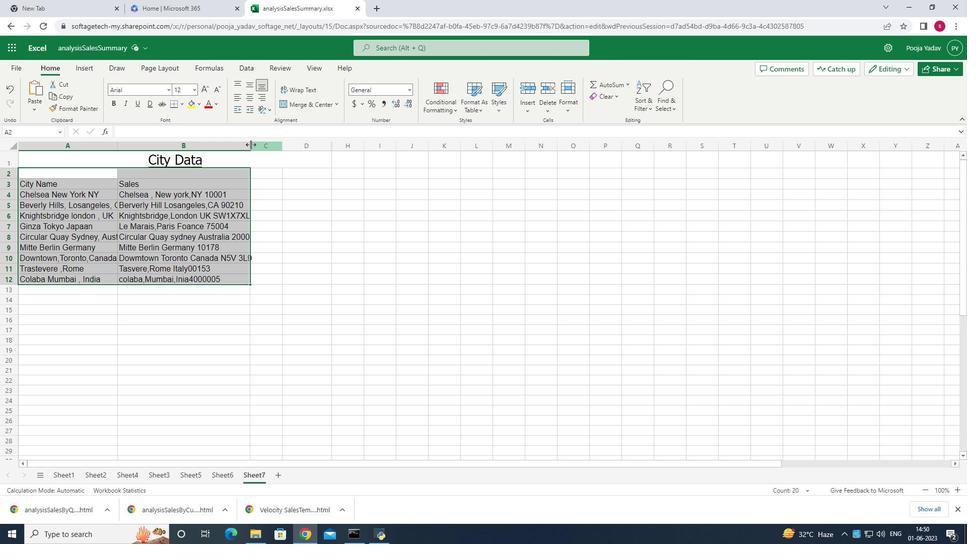 
Action: Mouse moved to (63, 155)
Screenshot: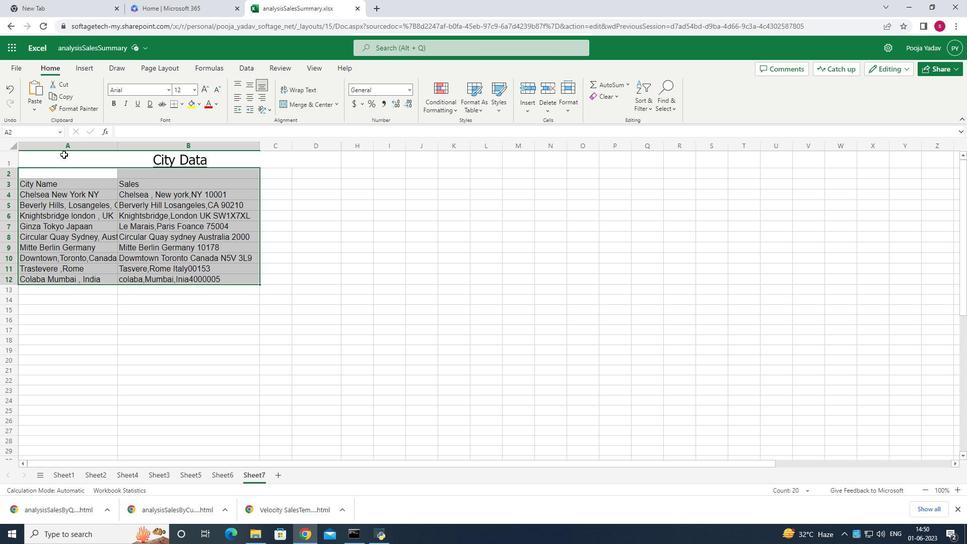 
Action: Mouse pressed left at (63, 155)
Screenshot: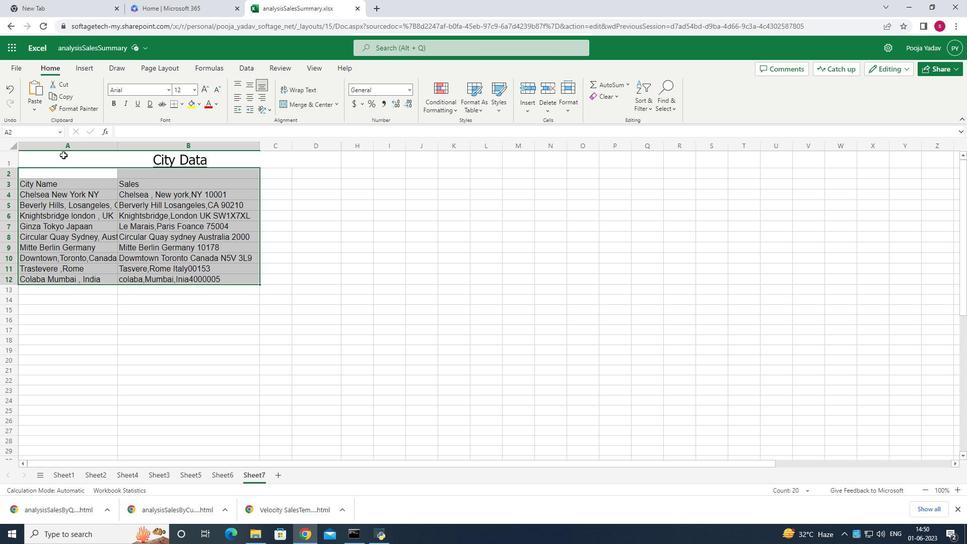 
Action: Mouse moved to (291, 145)
Screenshot: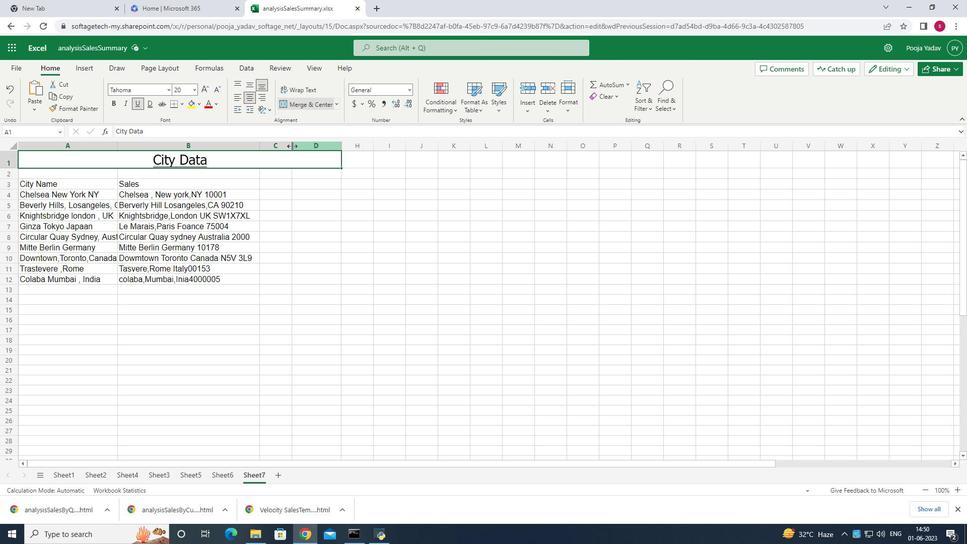 
Action: Mouse pressed left at (291, 145)
Screenshot: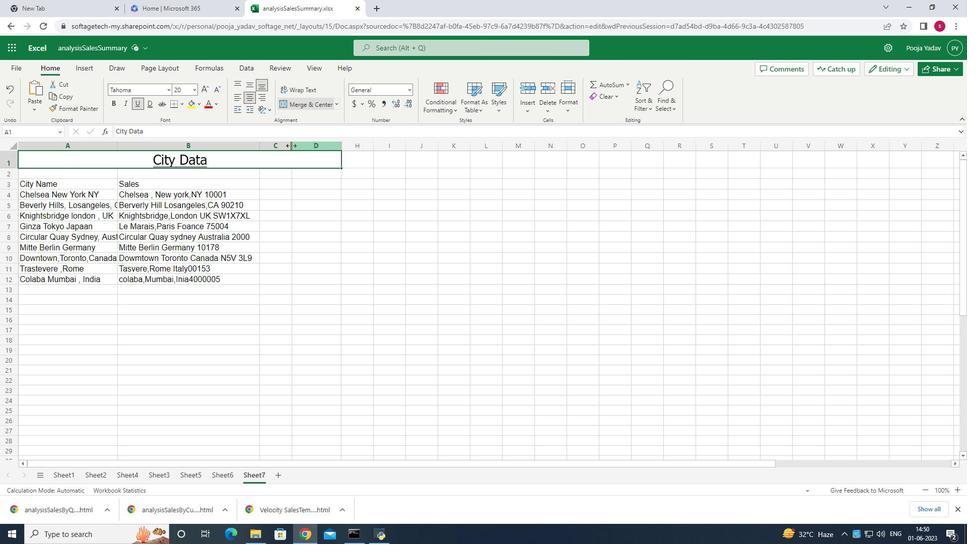 
Action: Mouse moved to (258, 146)
Screenshot: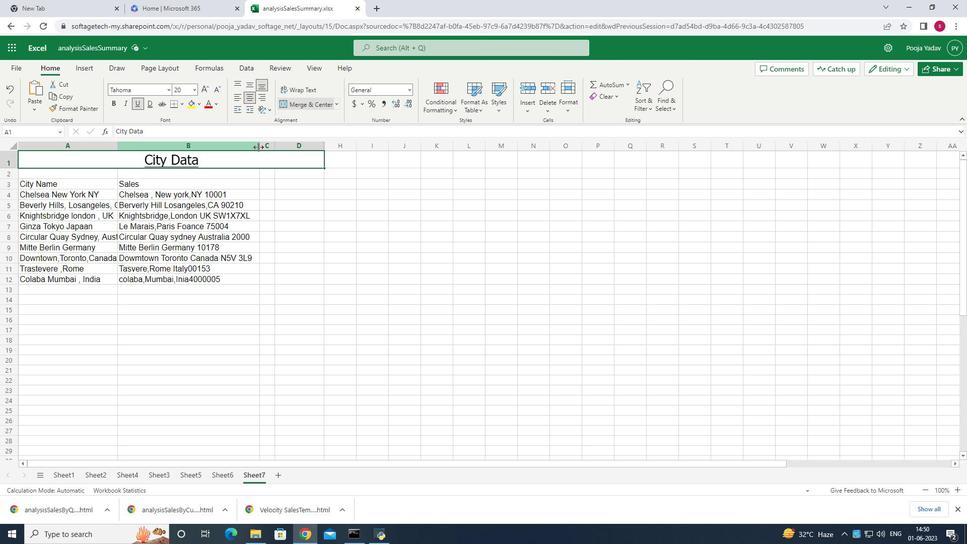 
Action: Mouse pressed left at (258, 146)
Screenshot: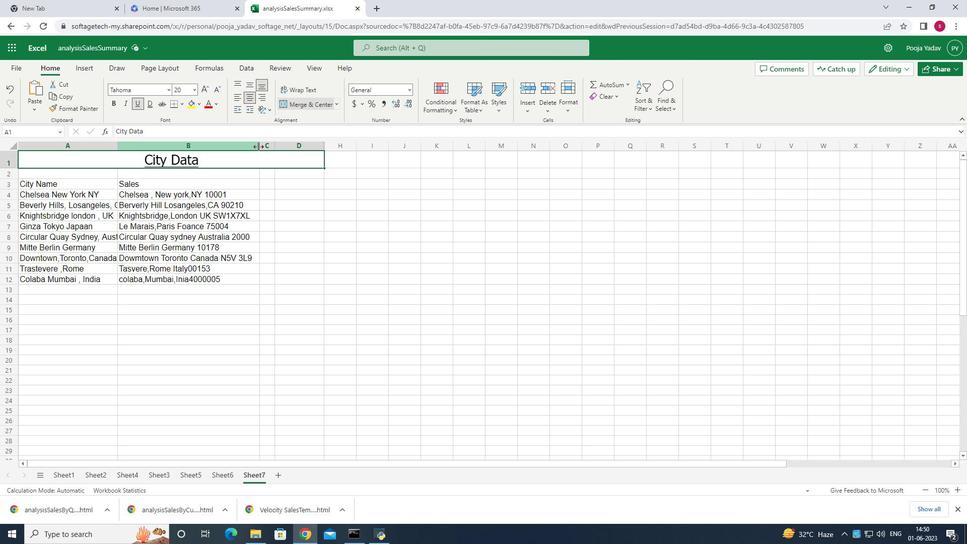 
Action: Mouse moved to (270, 148)
Screenshot: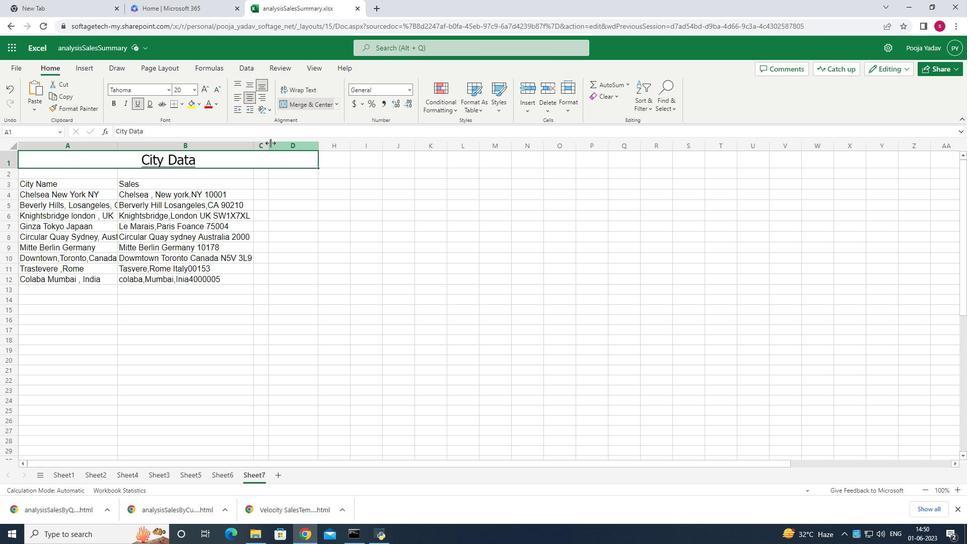 
Action: Mouse pressed left at (270, 148)
Screenshot: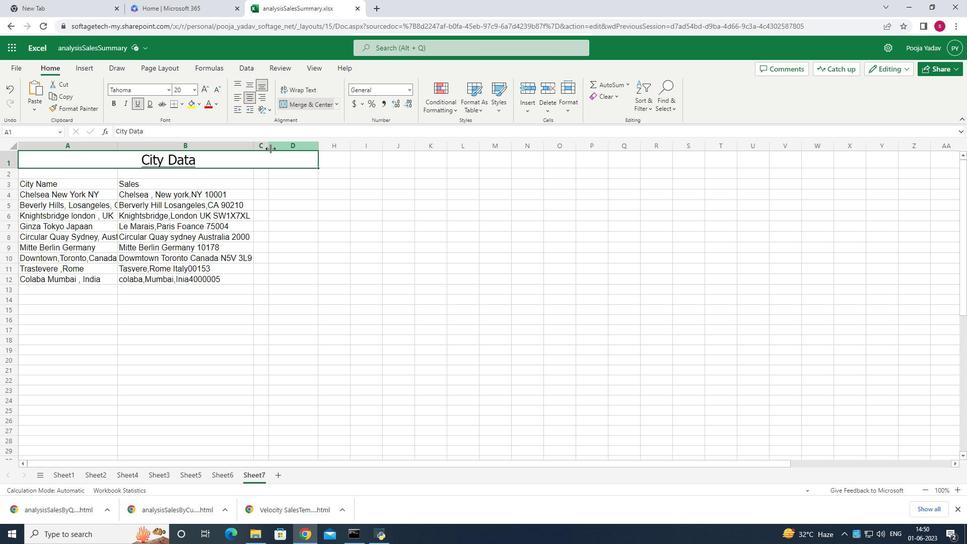 
Action: Mouse moved to (305, 149)
Screenshot: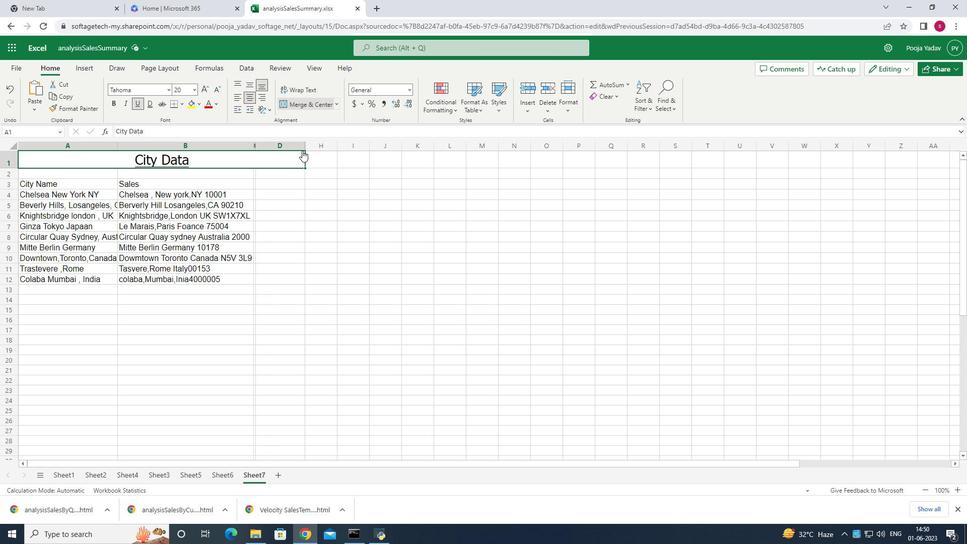
Action: Mouse pressed left at (305, 149)
Screenshot: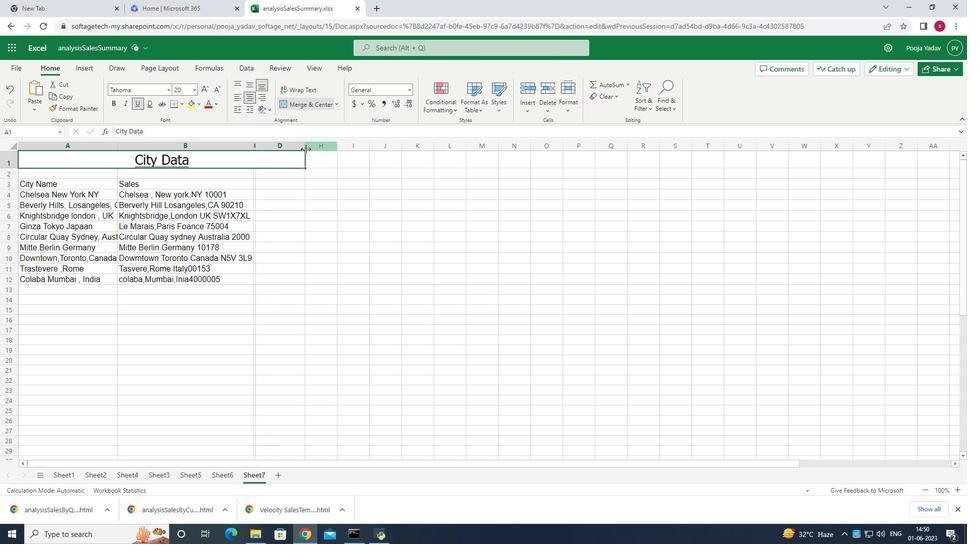 
Action: Mouse moved to (306, 147)
Screenshot: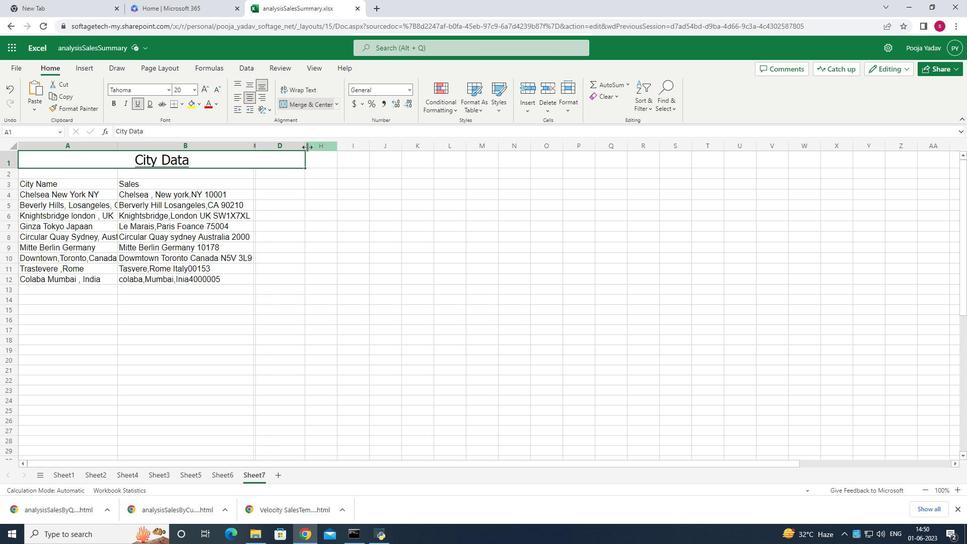 
Action: Mouse pressed left at (306, 147)
Screenshot: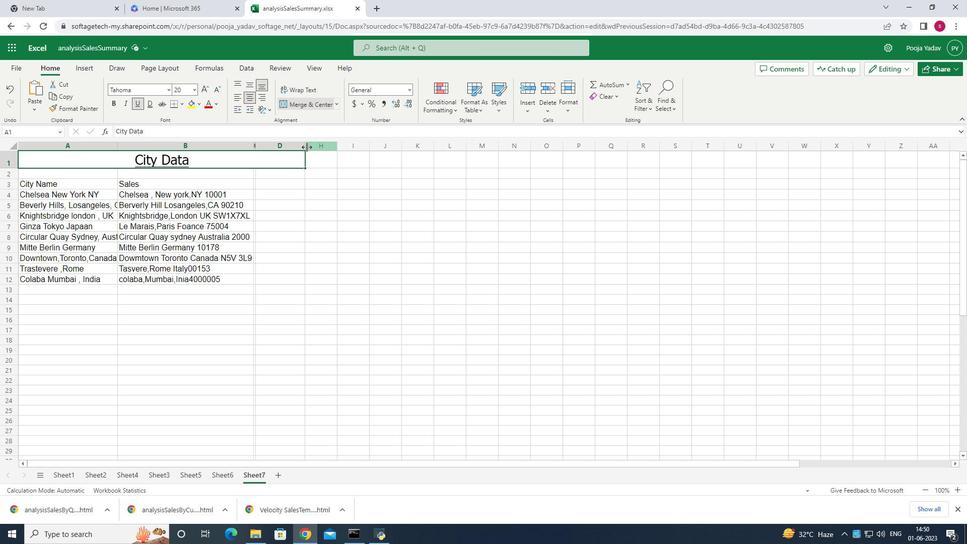 
Action: Mouse moved to (116, 145)
Screenshot: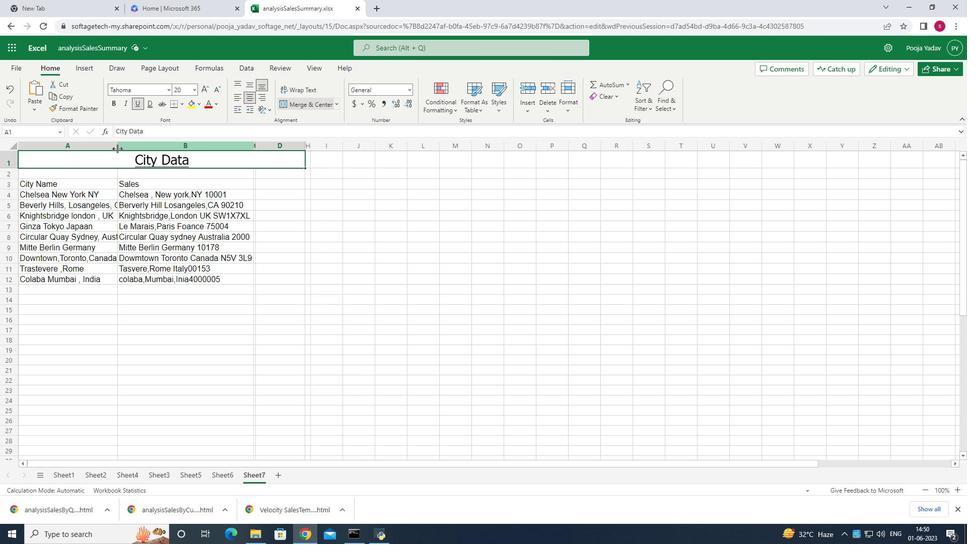 
Action: Mouse pressed left at (116, 145)
Screenshot: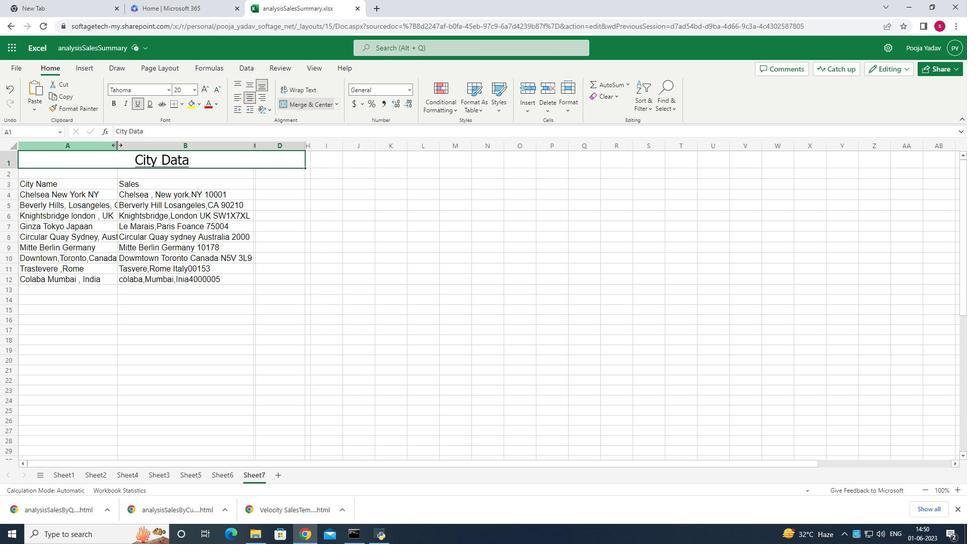 
Action: Mouse moved to (268, 178)
Screenshot: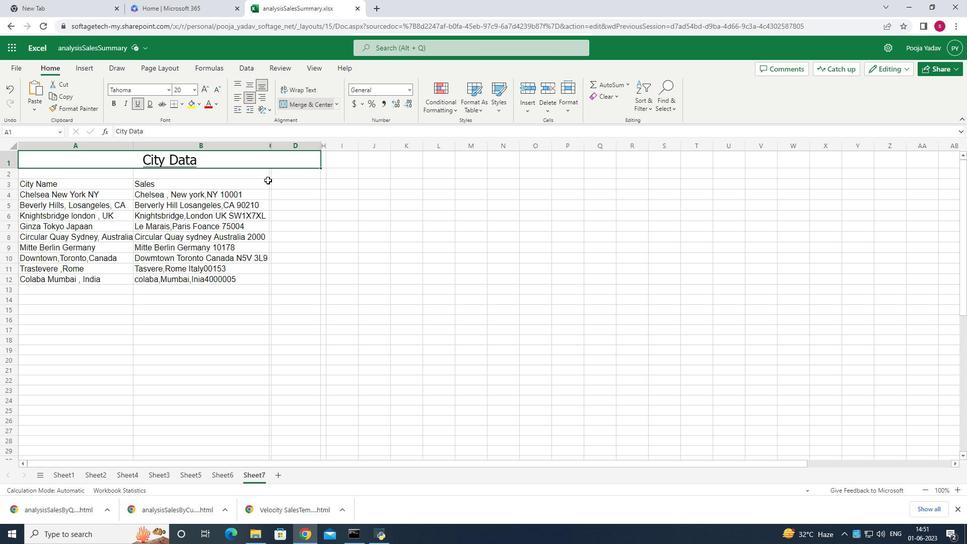 
Action: Mouse pressed left at (268, 178)
Screenshot: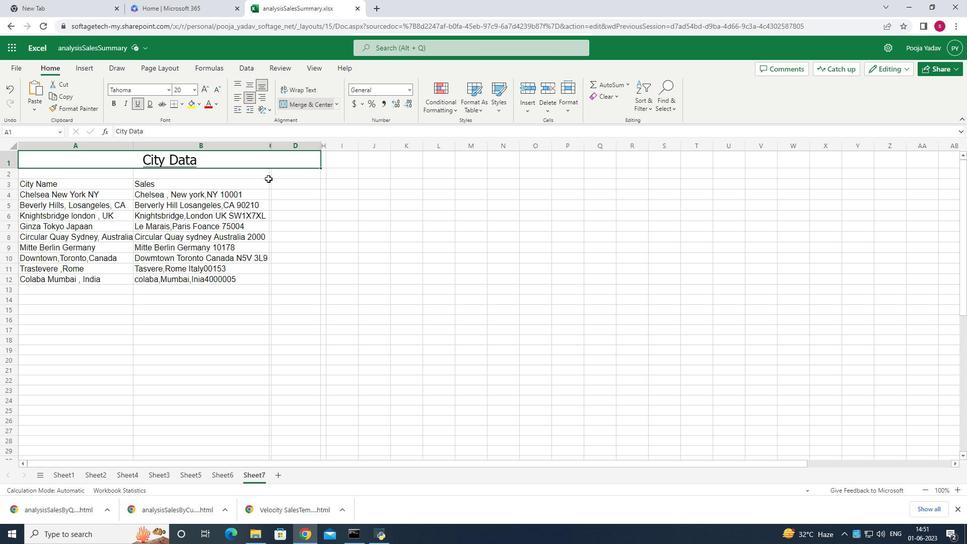 
Action: Mouse moved to (274, 148)
Screenshot: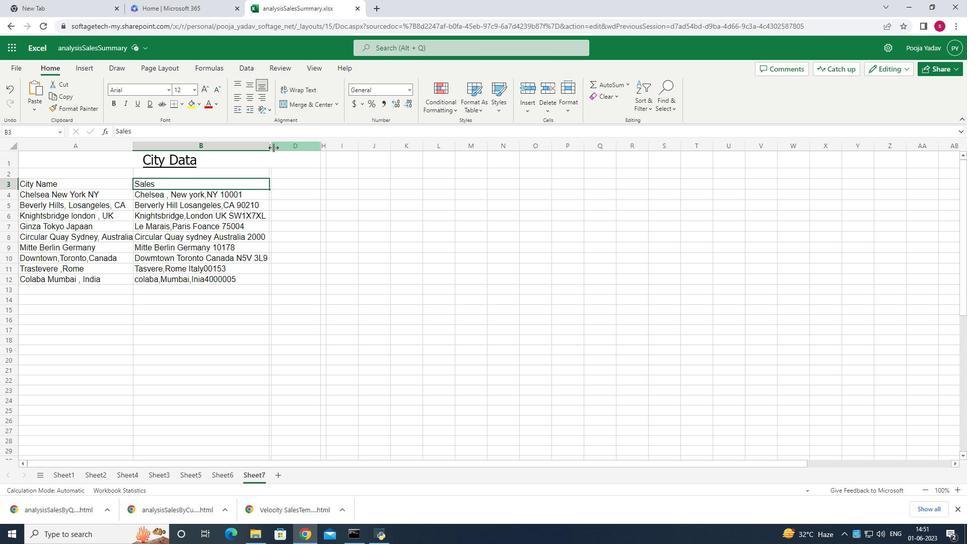 
Action: Mouse pressed left at (274, 148)
Screenshot: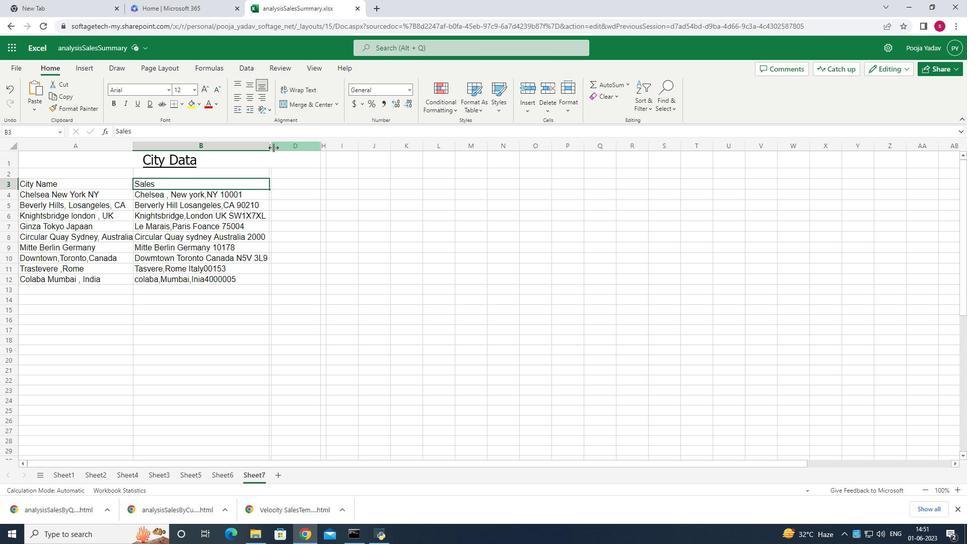 
Action: Mouse moved to (281, 236)
Screenshot: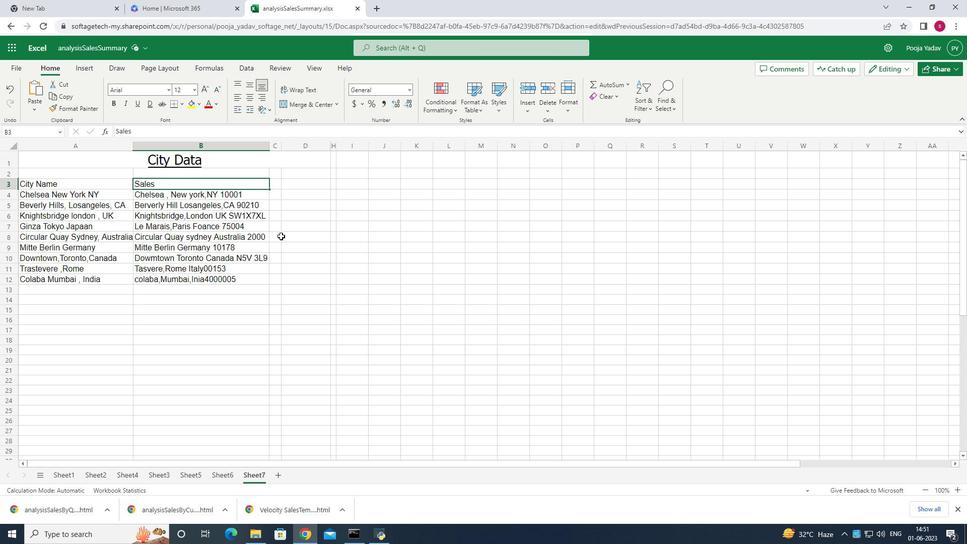 
Action: Mouse pressed left at (281, 236)
Screenshot: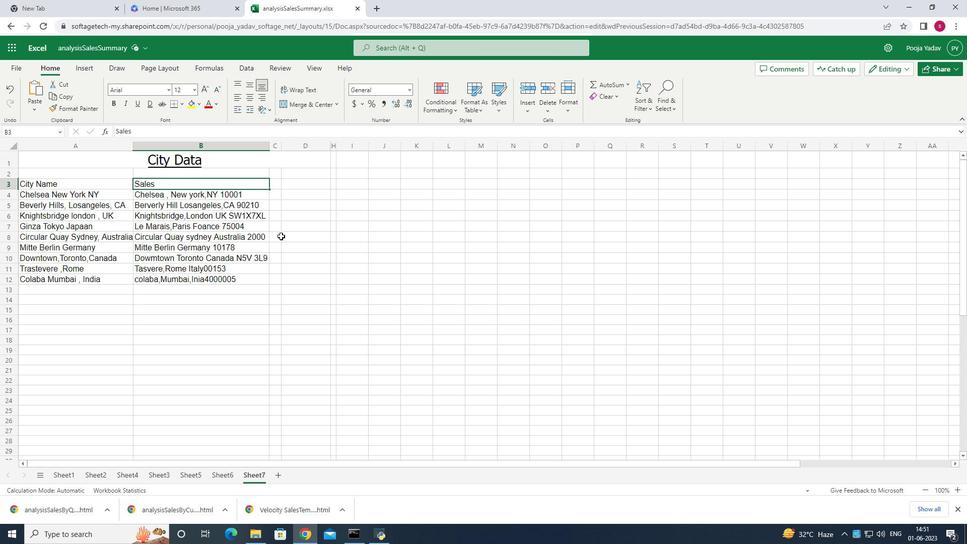
Action: Mouse moved to (43, 174)
Screenshot: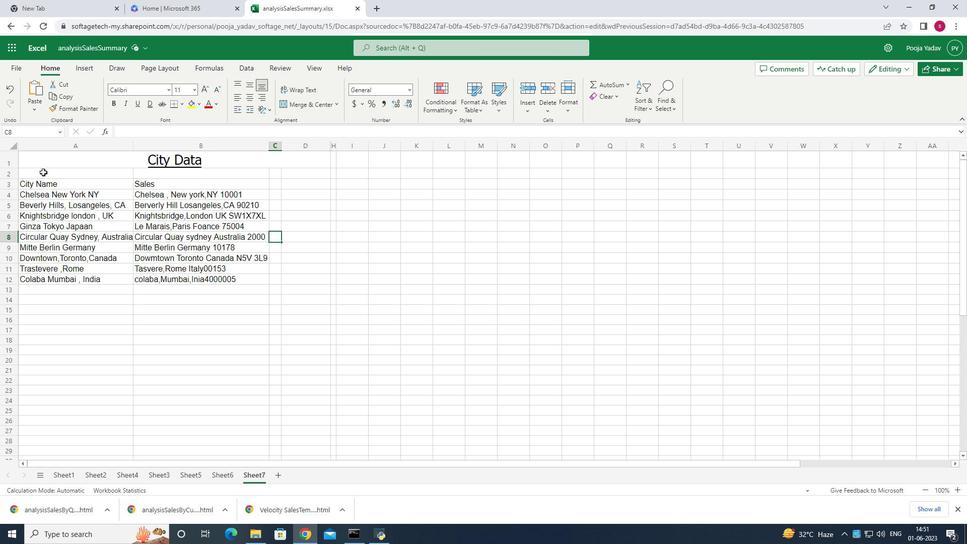 
Action: Mouse pressed left at (43, 174)
Screenshot: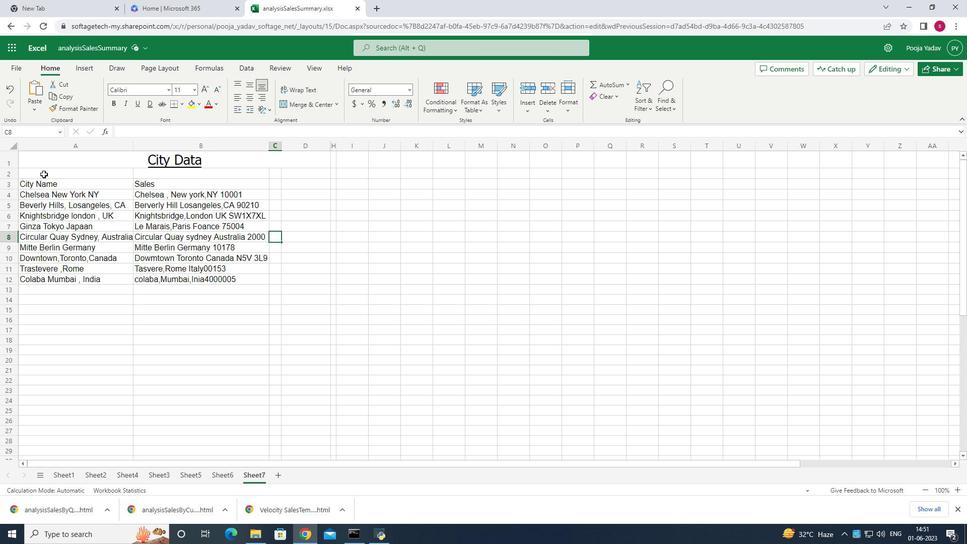 
Action: Mouse moved to (358, 283)
Screenshot: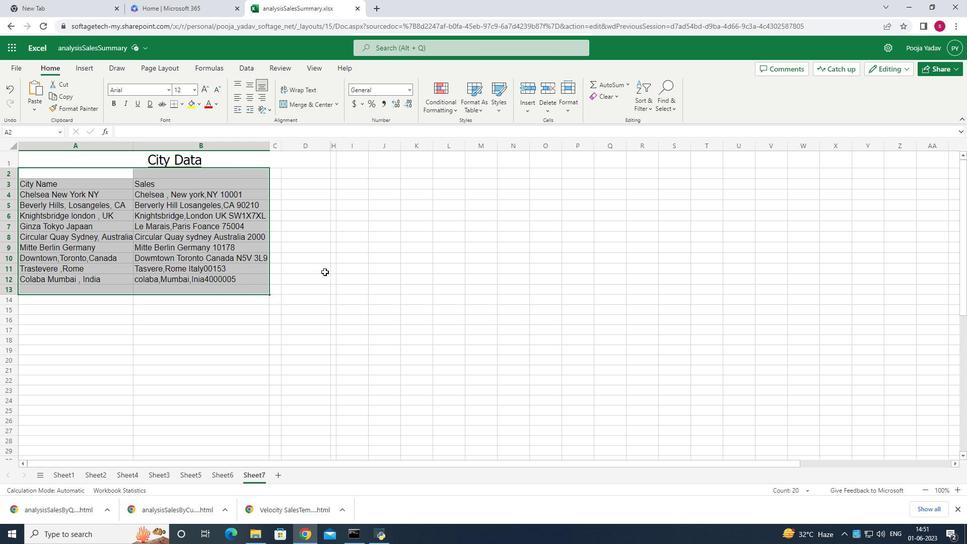 
Action: Mouse pressed left at (358, 283)
Screenshot: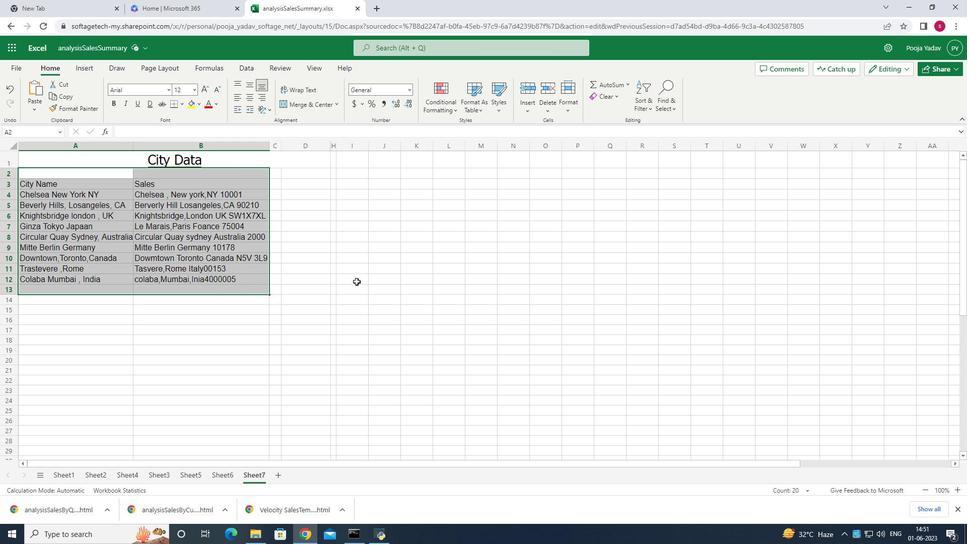 
Action: Mouse moved to (140, 202)
Screenshot: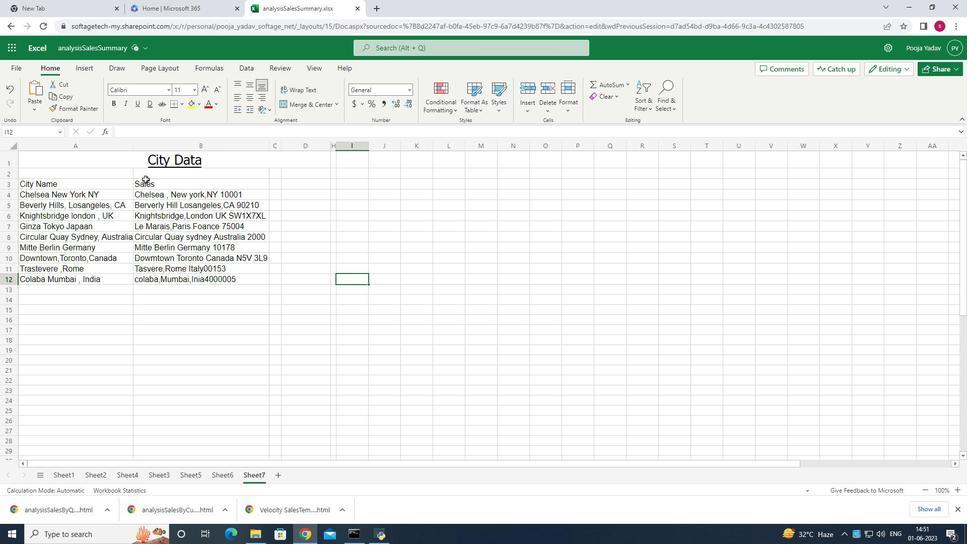 
